 Task: Look for space in Quinte West, Canada from 11th June, 2023 to 15th June, 2023 for 2 adults in price range Rs.7000 to Rs.16000. Place can be private room with 1  bedroom having 2 beds and 1 bathroom. Property type can be house, flat, guest house, hotel. Booking option can be shelf check-in. Required host language is English.
Action: Mouse moved to (479, 97)
Screenshot: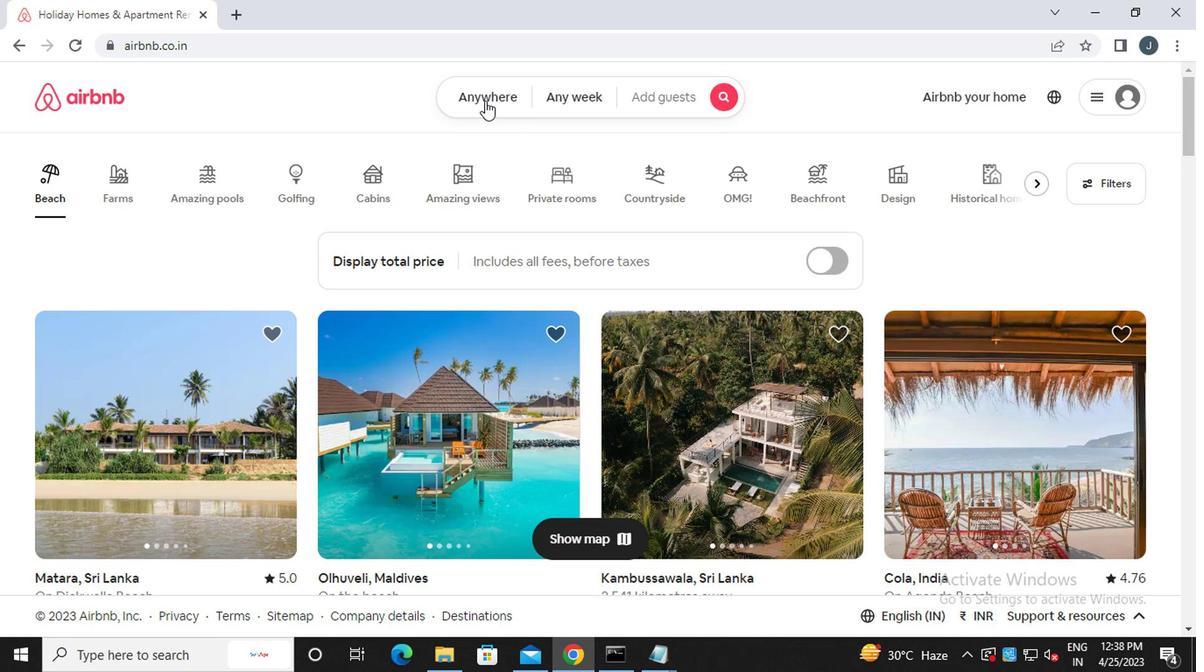 
Action: Mouse pressed left at (479, 97)
Screenshot: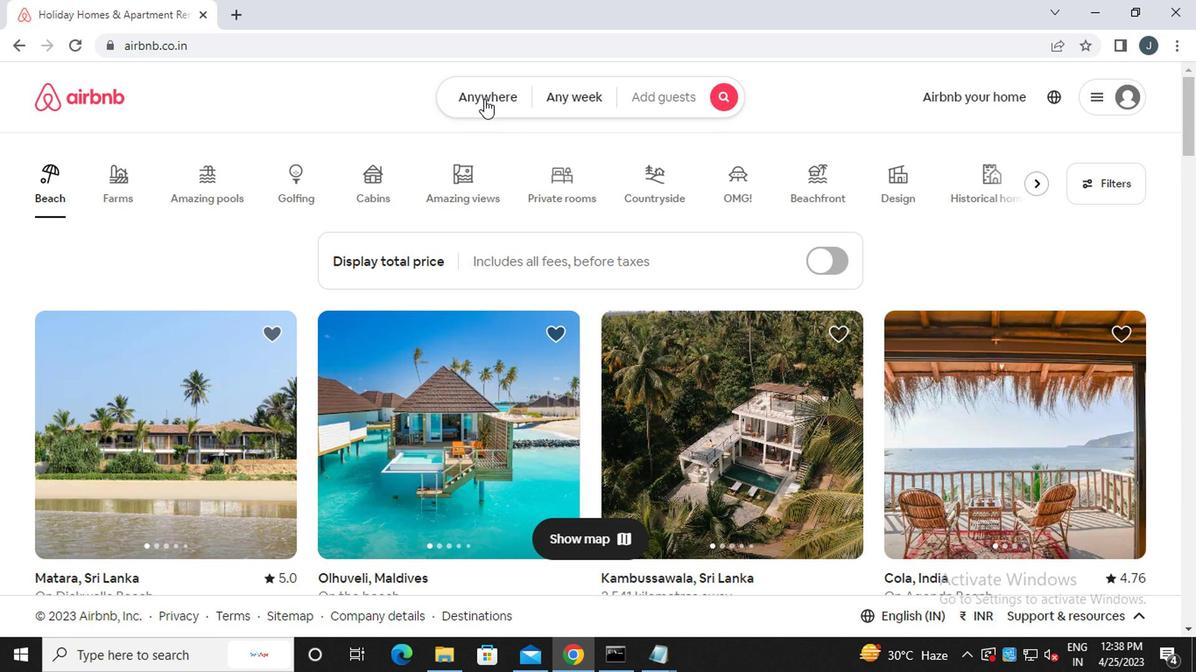
Action: Mouse moved to (308, 169)
Screenshot: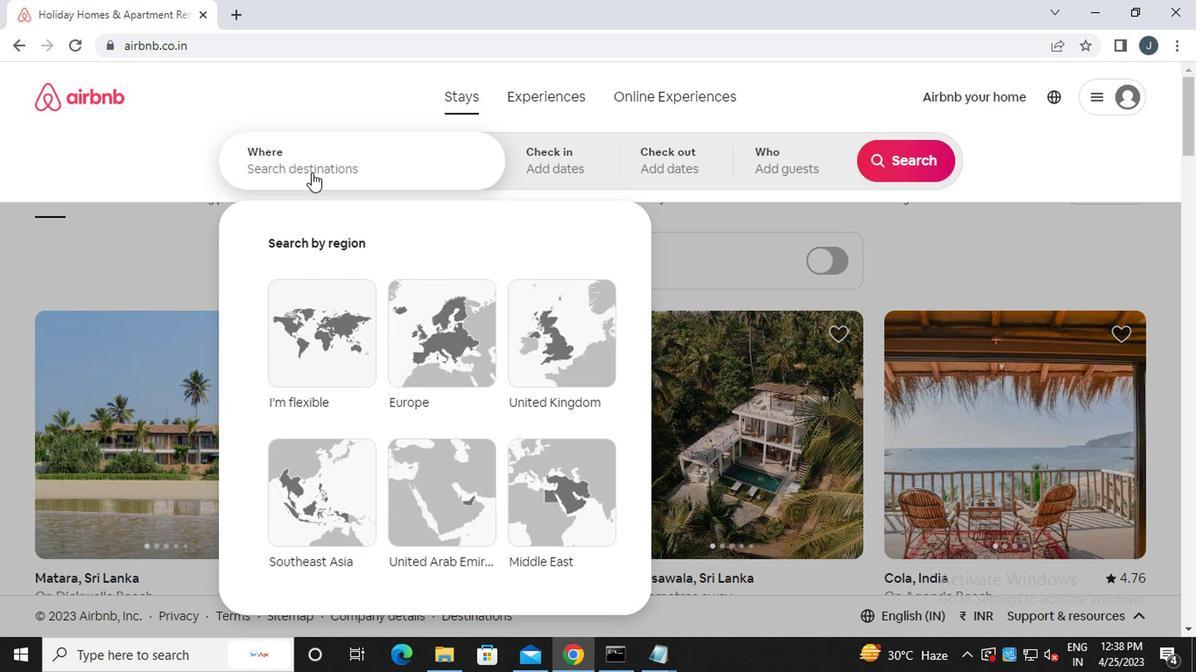 
Action: Mouse pressed left at (308, 169)
Screenshot: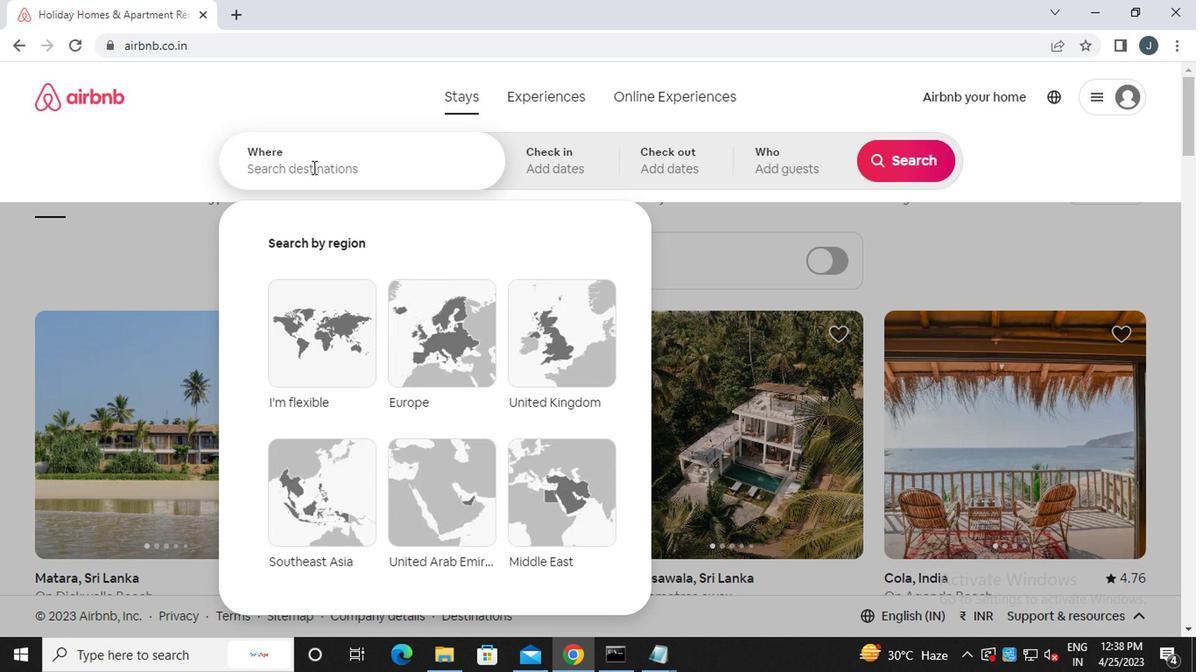
Action: Mouse moved to (308, 169)
Screenshot: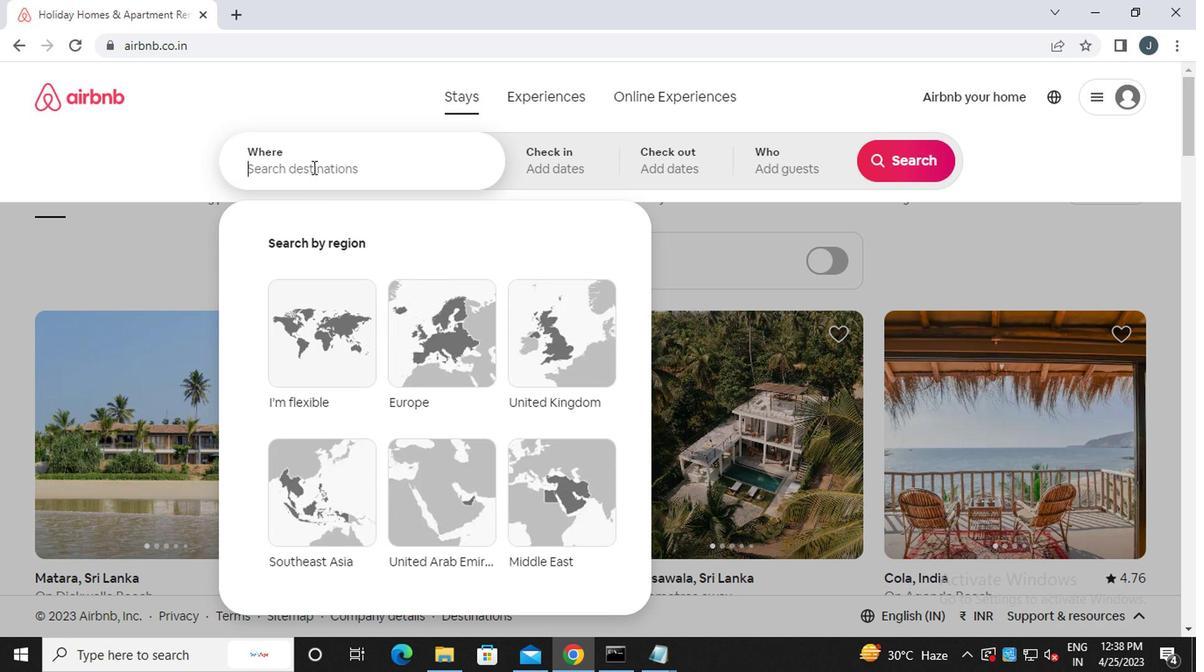 
Action: Key pressed q<Key.caps_lock>uinte<Key.space><Key.caps_lock>w<Key.caps_lock>est,<Key.caps_lock>c<Key.caps_lock>anada
Screenshot: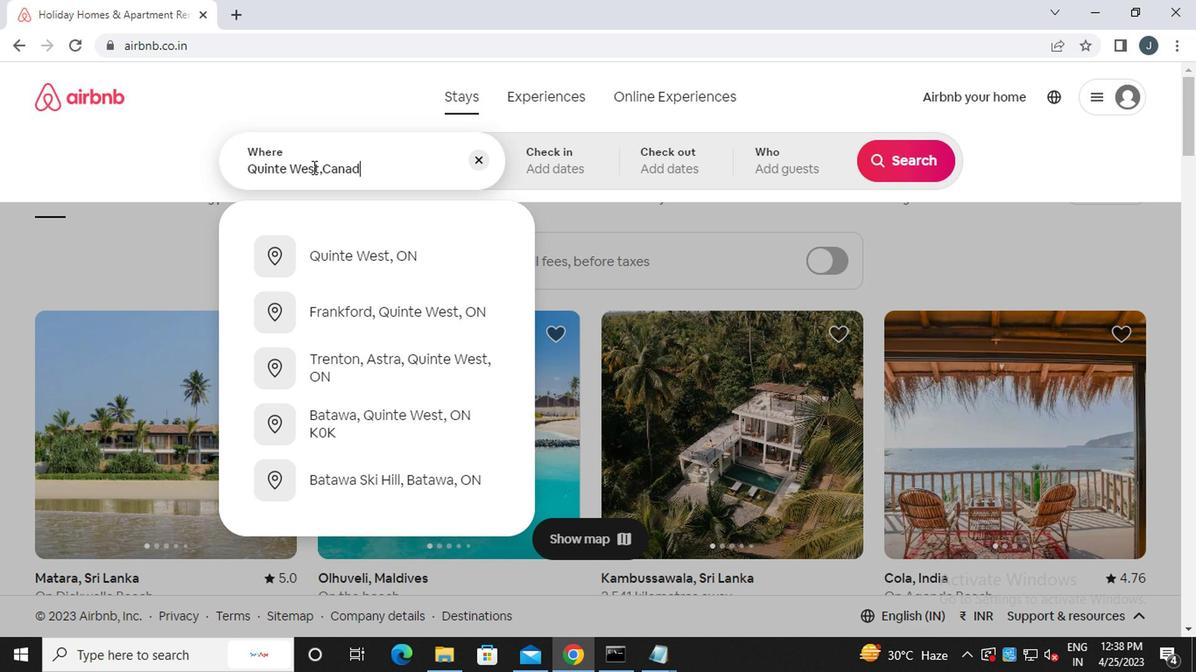 
Action: Mouse moved to (550, 158)
Screenshot: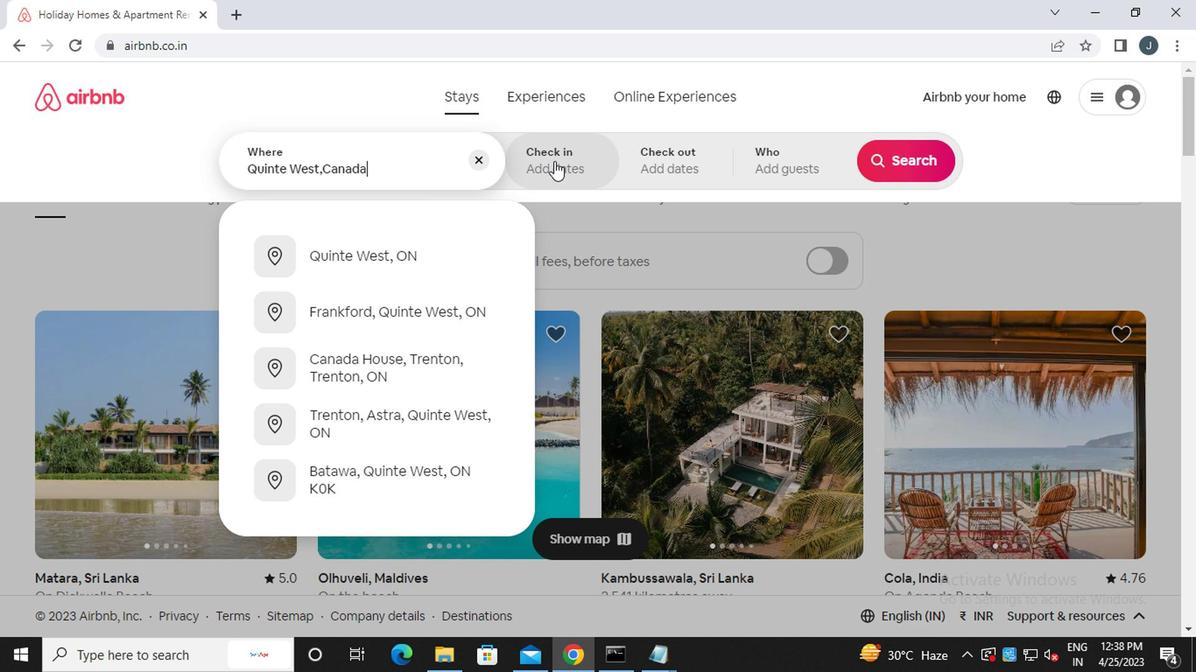
Action: Mouse pressed left at (550, 158)
Screenshot: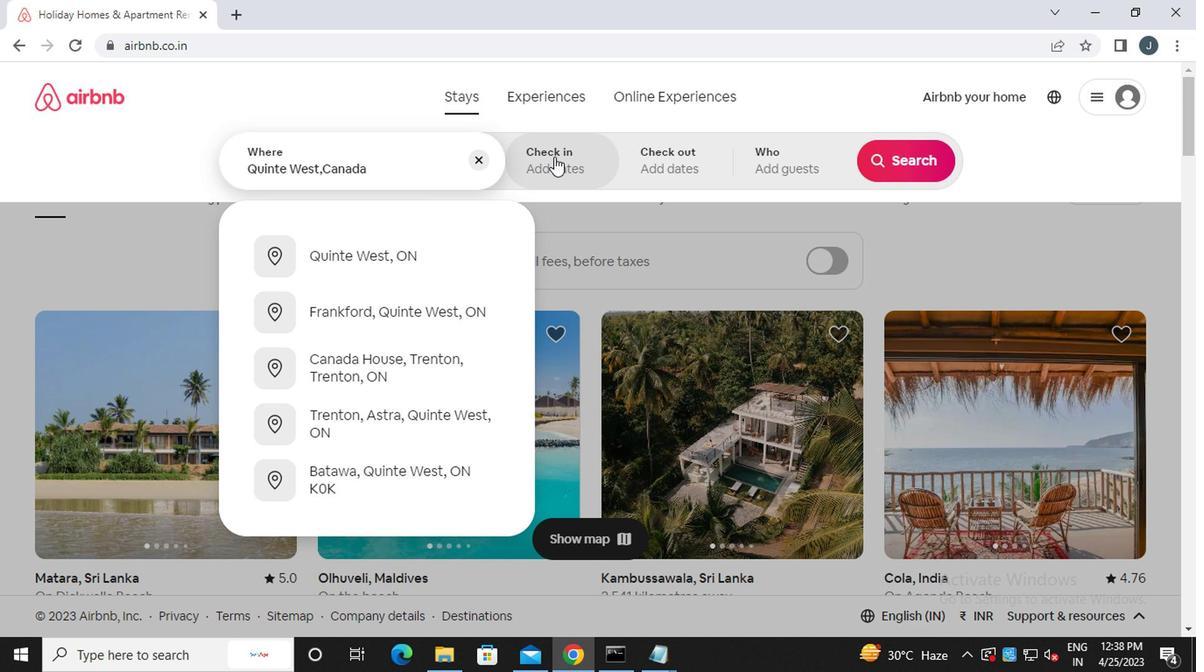 
Action: Mouse moved to (884, 305)
Screenshot: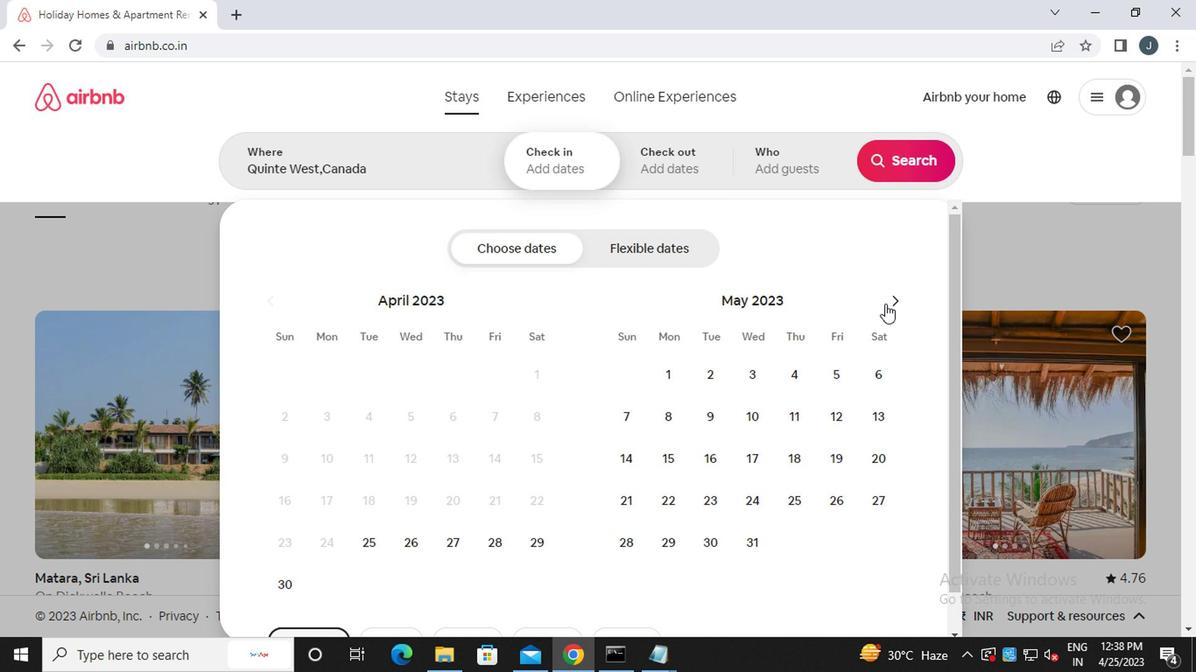 
Action: Mouse pressed left at (884, 305)
Screenshot: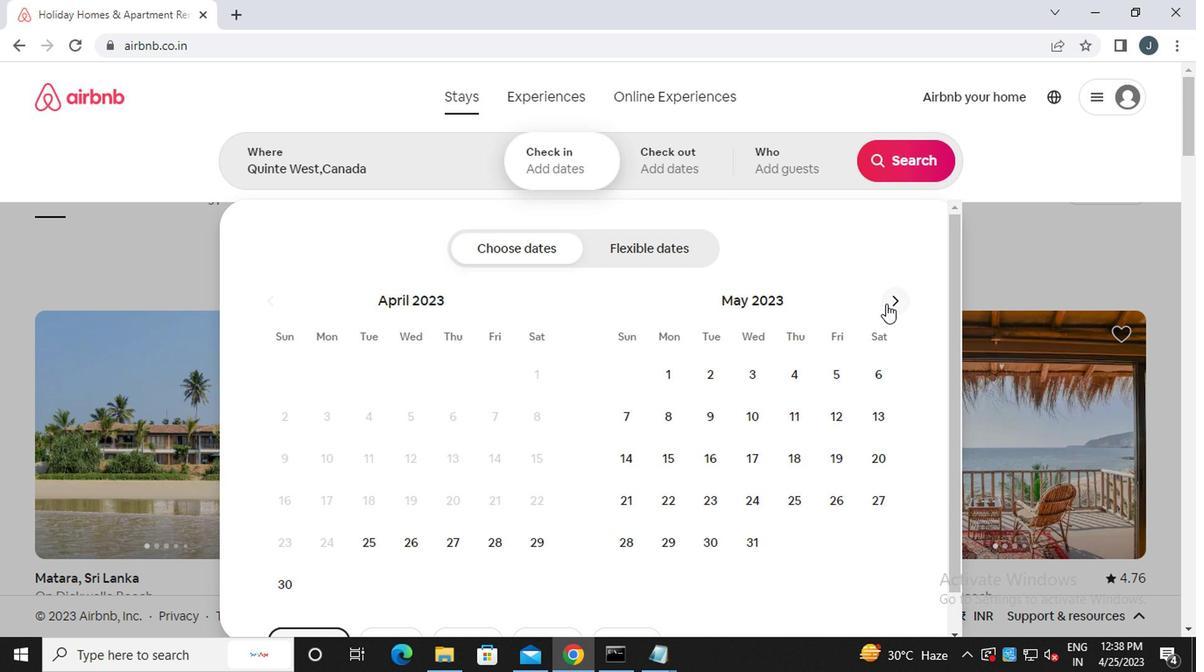 
Action: Mouse moved to (626, 456)
Screenshot: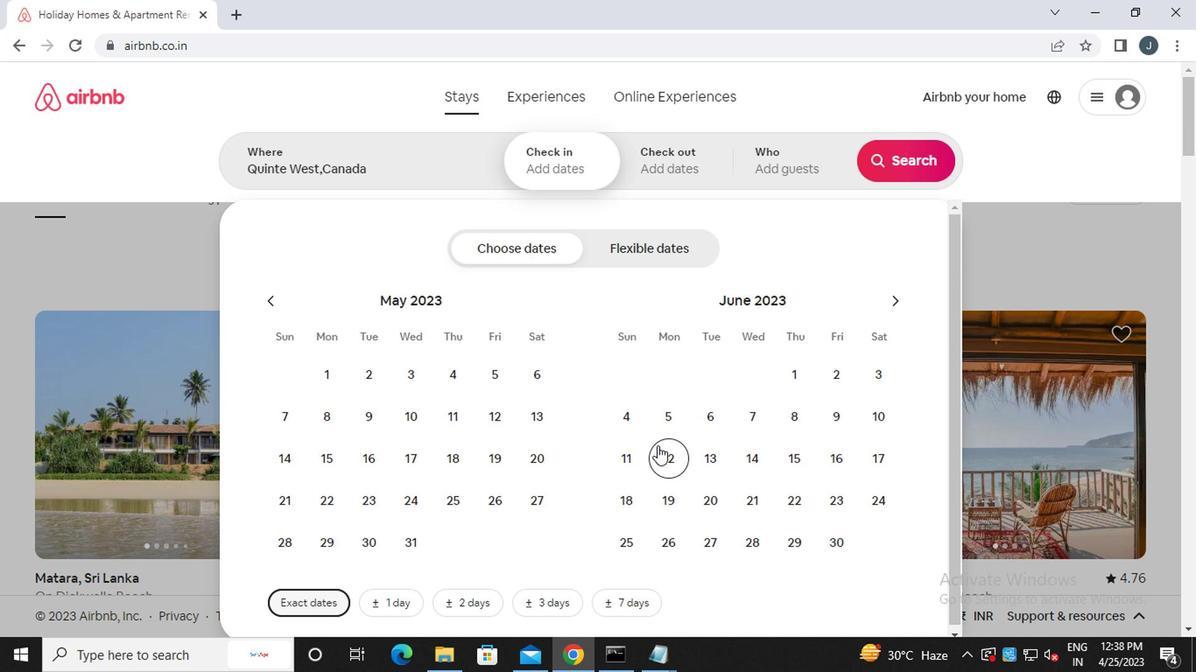
Action: Mouse pressed left at (626, 456)
Screenshot: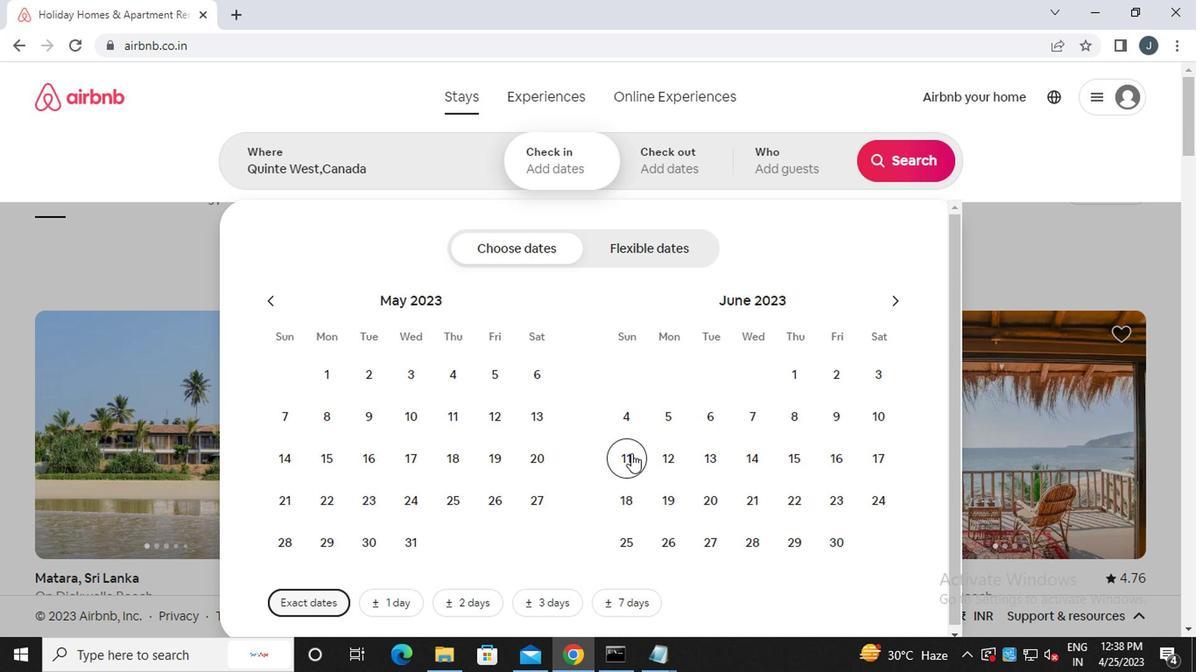 
Action: Mouse moved to (798, 456)
Screenshot: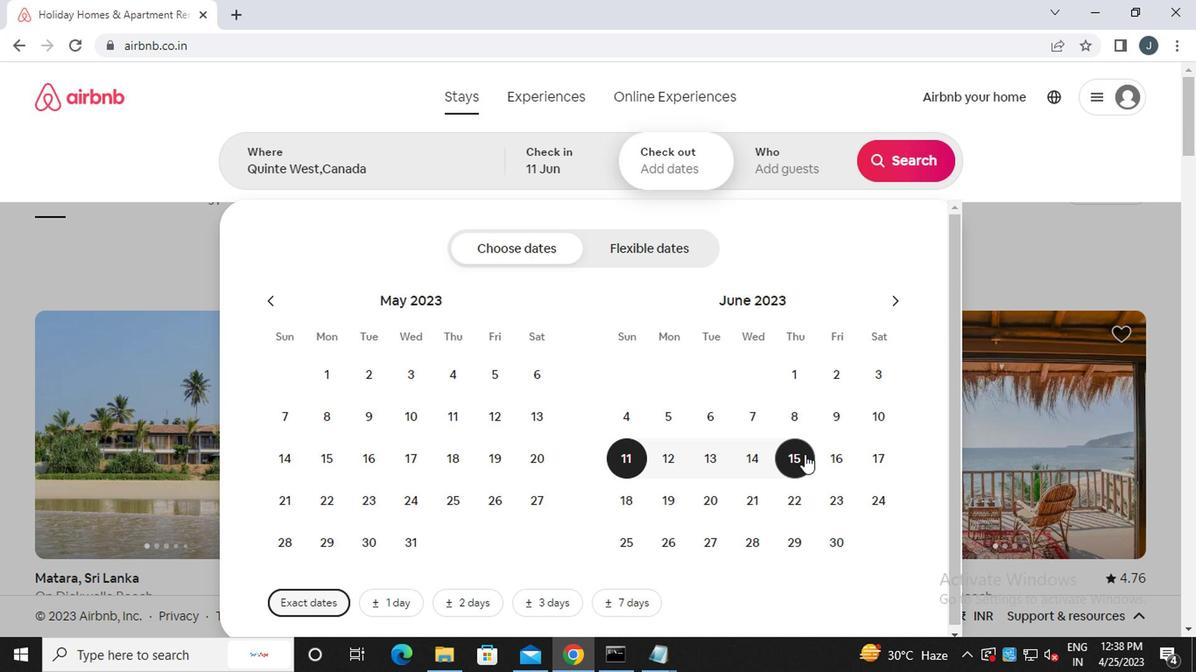 
Action: Mouse pressed left at (798, 456)
Screenshot: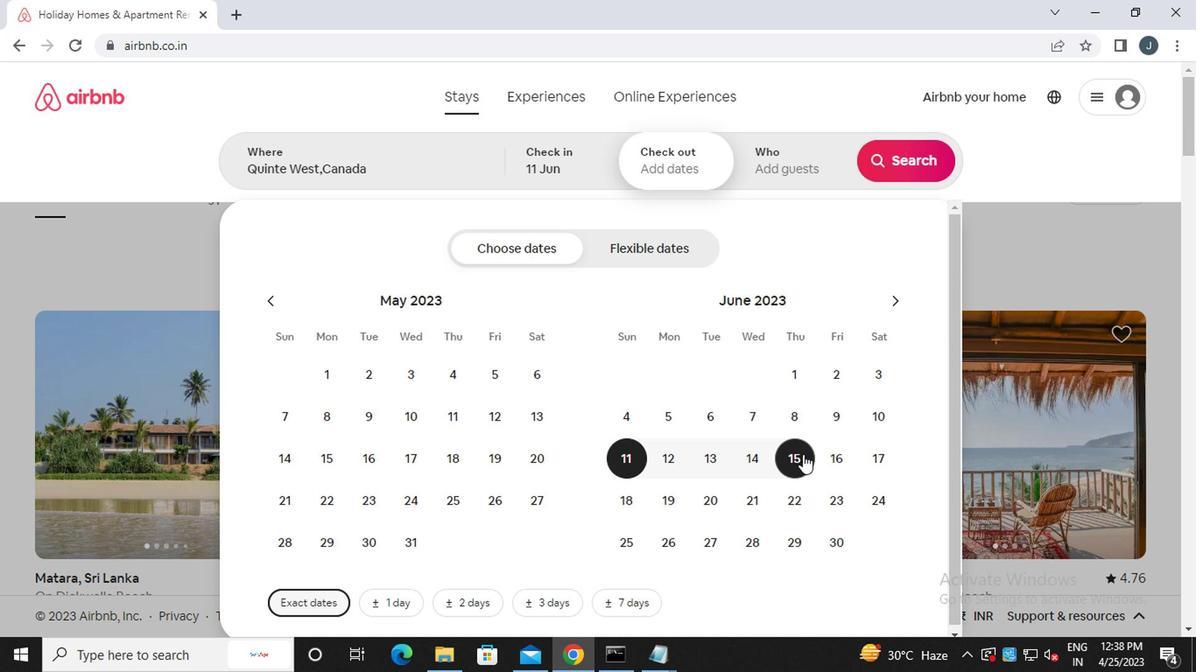 
Action: Mouse moved to (785, 171)
Screenshot: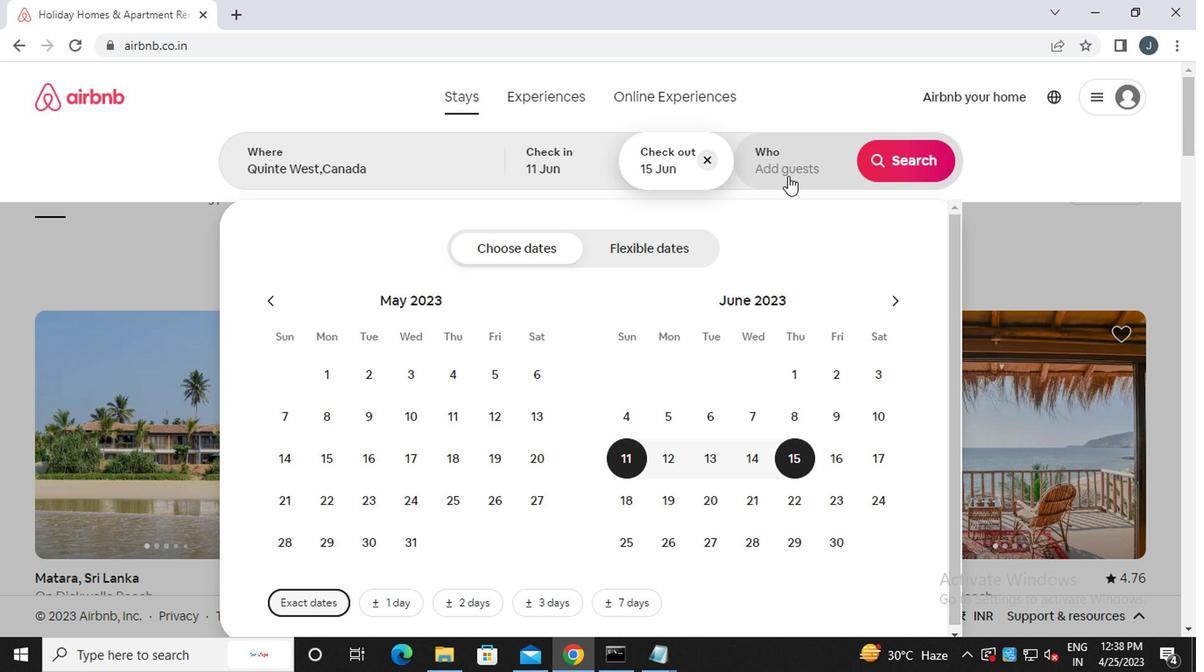 
Action: Mouse pressed left at (785, 171)
Screenshot: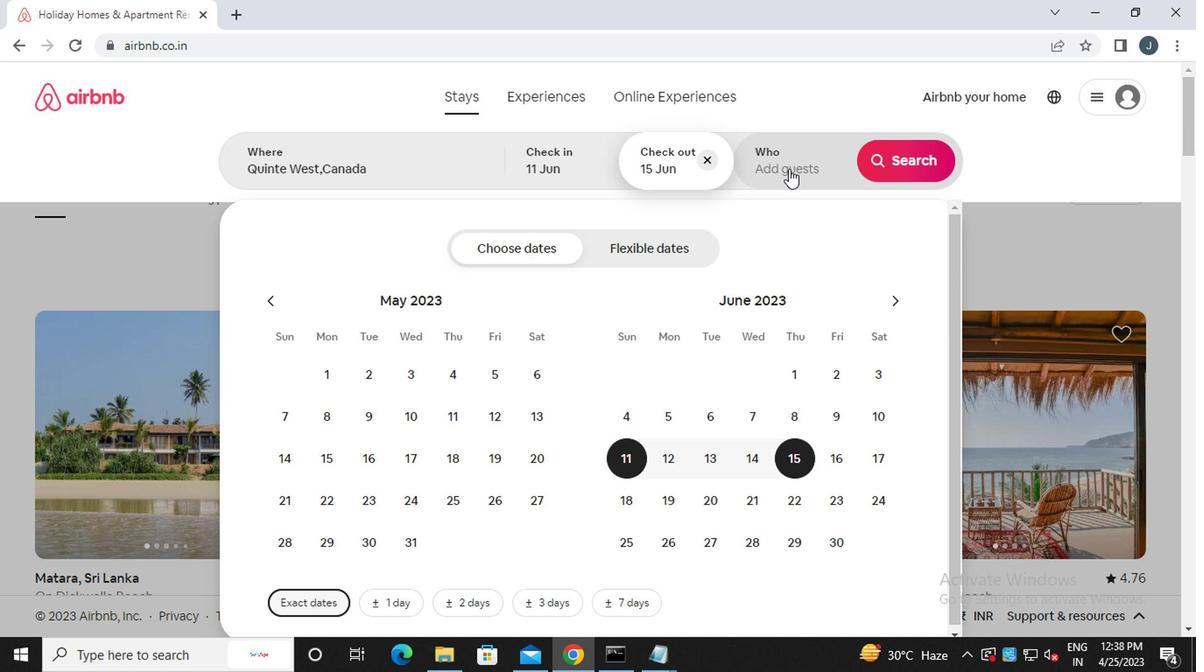 
Action: Mouse moved to (907, 260)
Screenshot: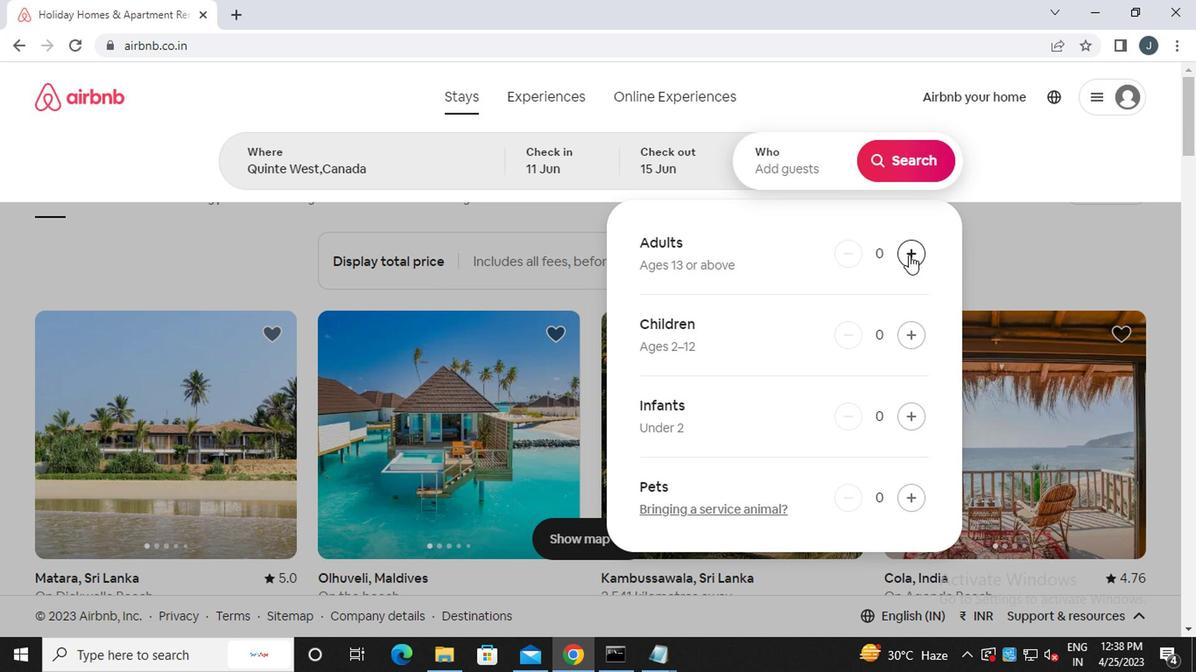 
Action: Mouse pressed left at (907, 260)
Screenshot: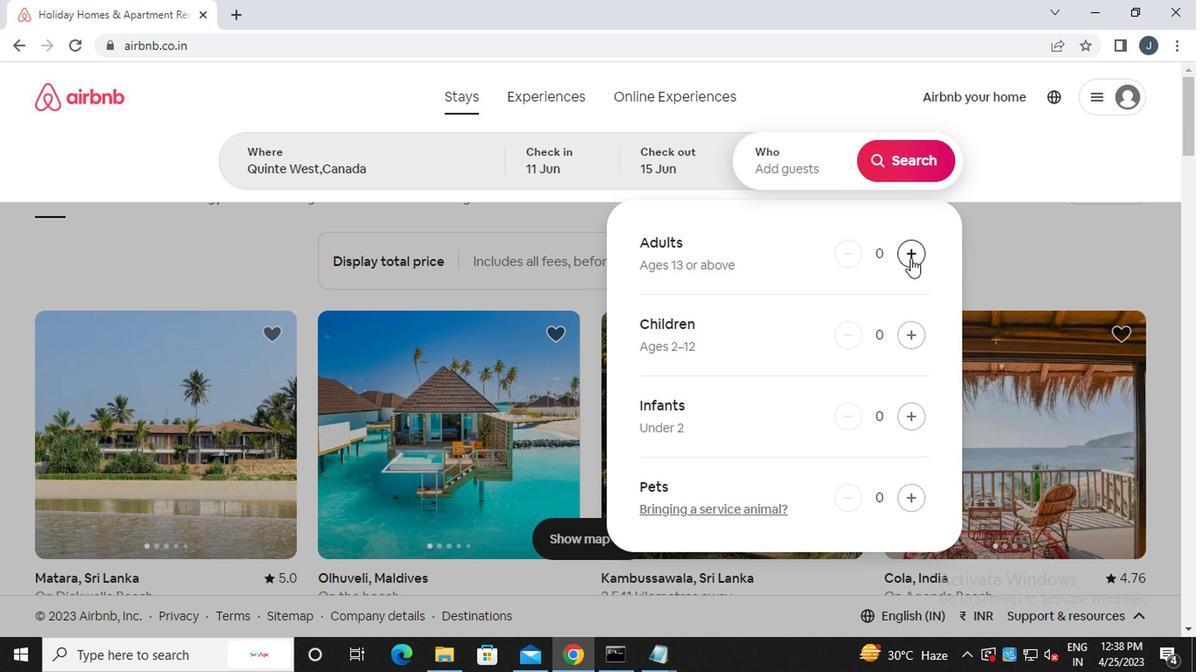 
Action: Mouse pressed left at (907, 260)
Screenshot: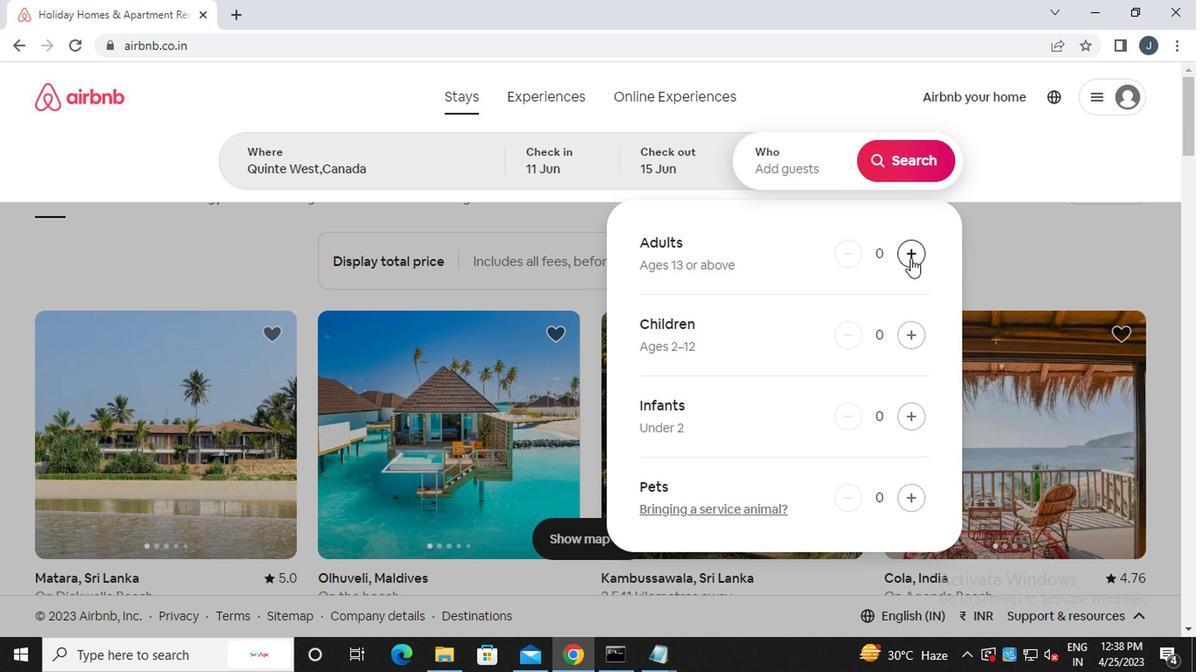 
Action: Mouse moved to (922, 158)
Screenshot: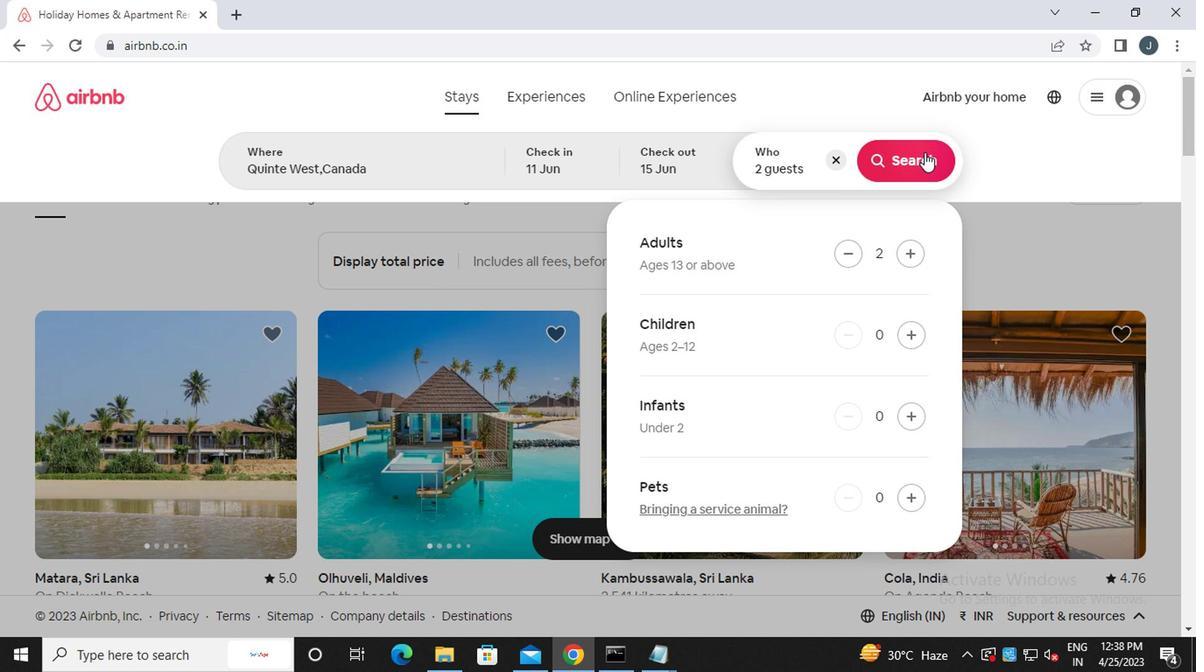 
Action: Mouse pressed left at (922, 158)
Screenshot: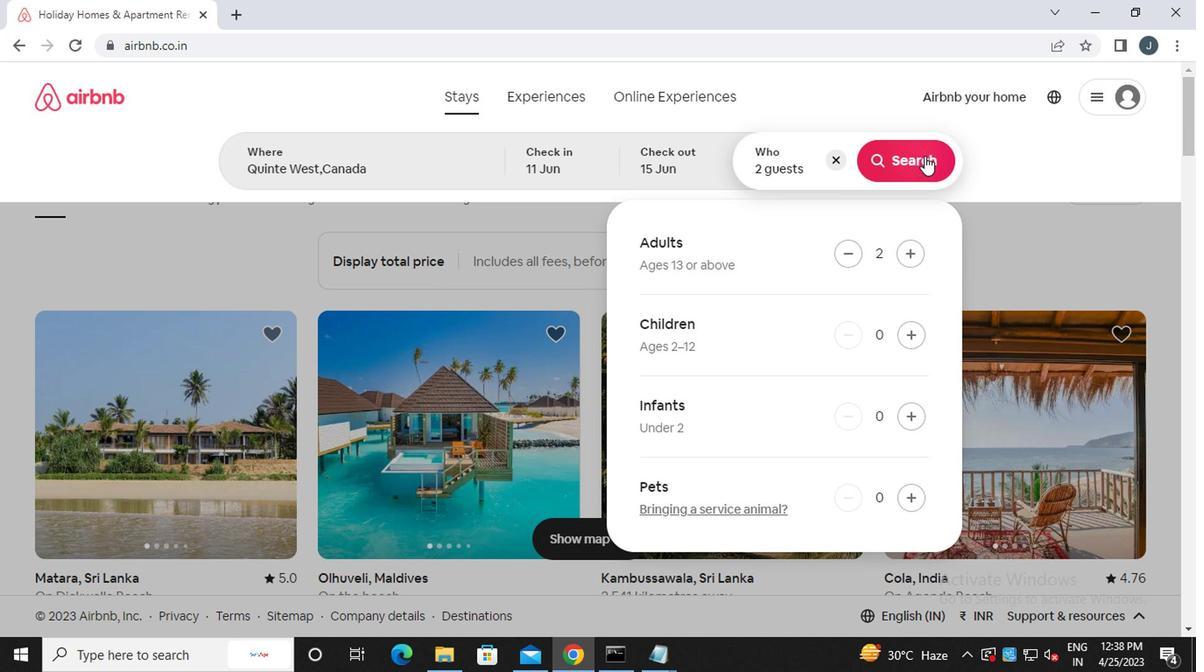 
Action: Mouse moved to (1132, 175)
Screenshot: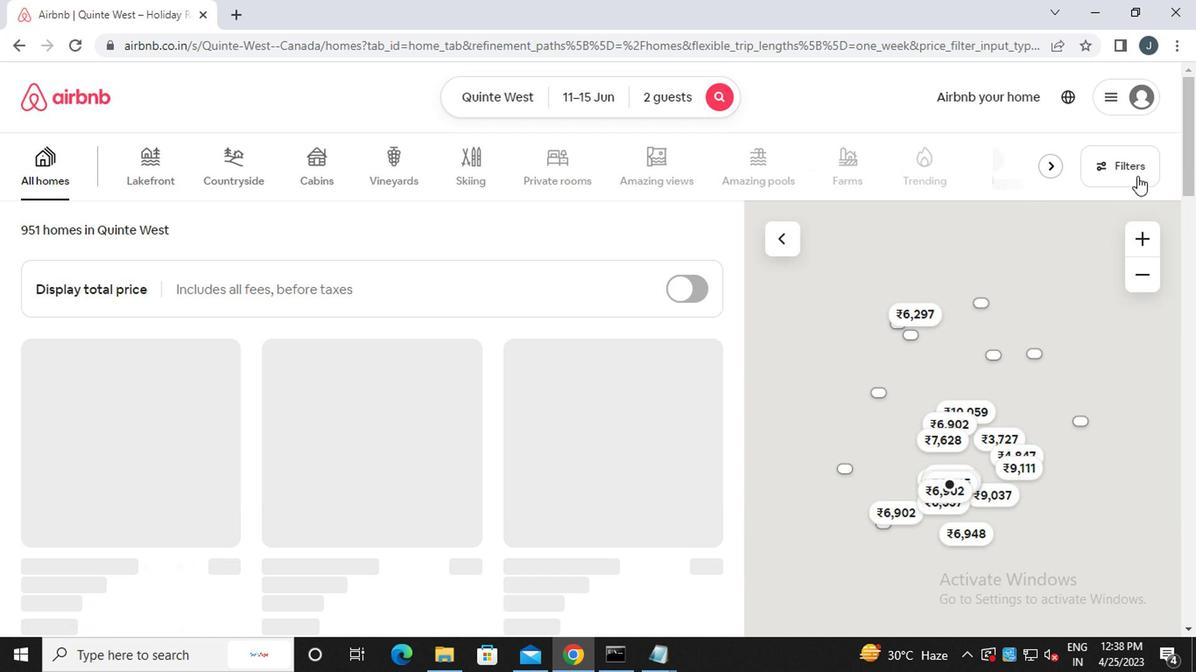 
Action: Mouse pressed left at (1132, 175)
Screenshot: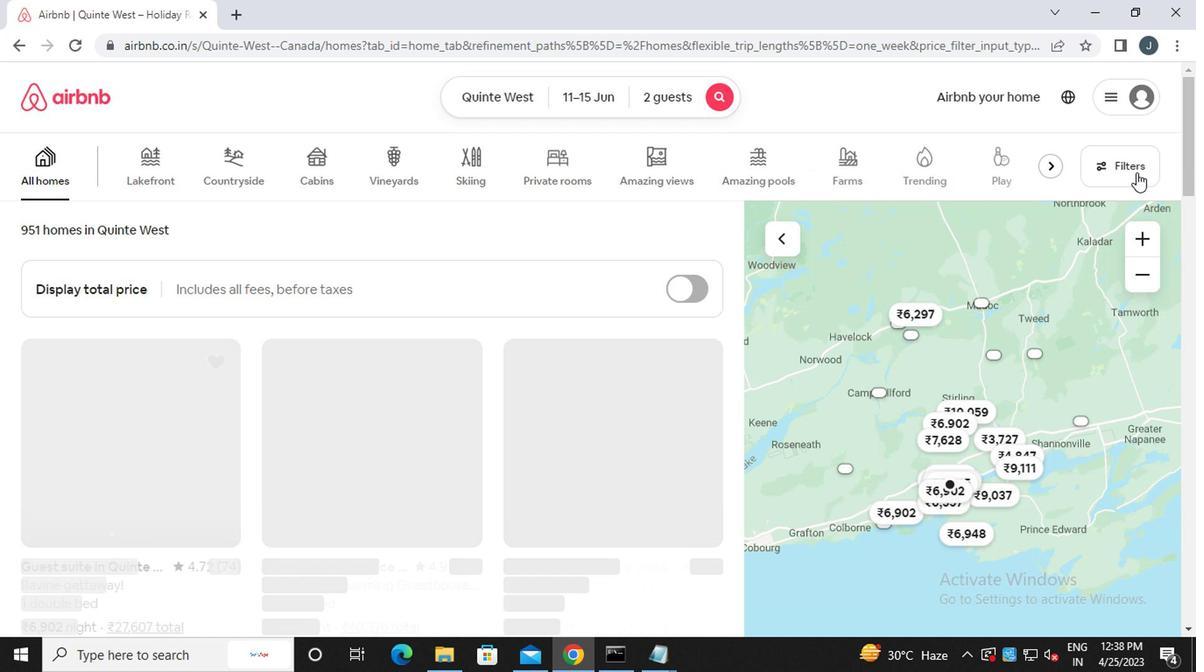 
Action: Mouse moved to (402, 381)
Screenshot: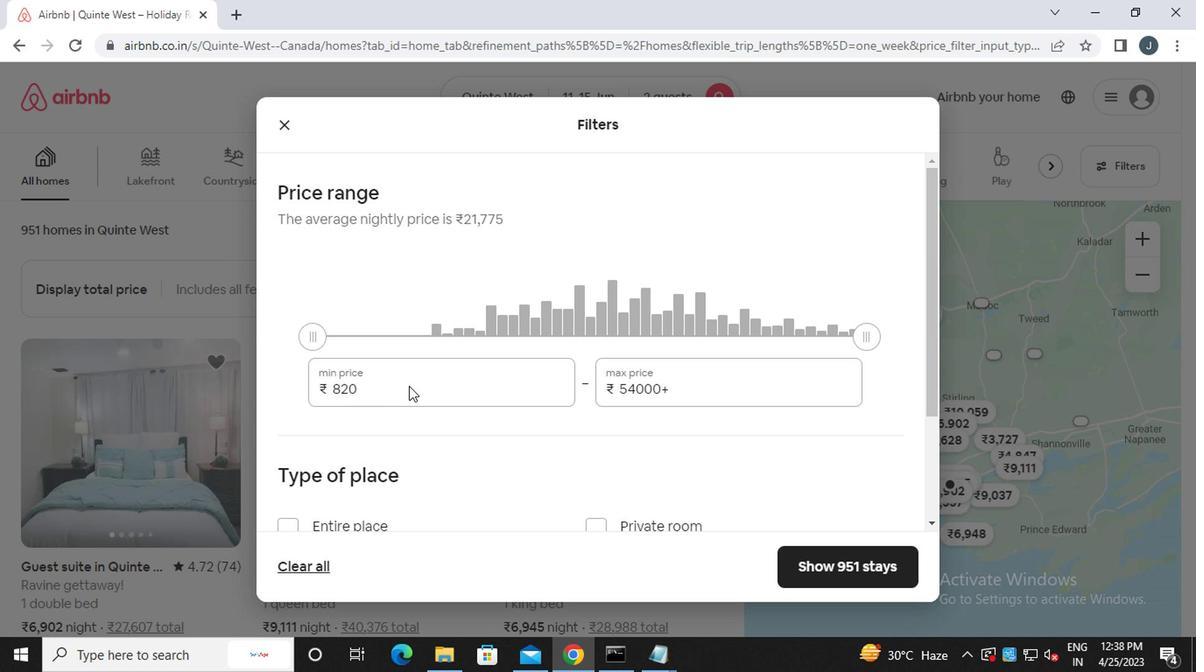 
Action: Mouse pressed left at (402, 381)
Screenshot: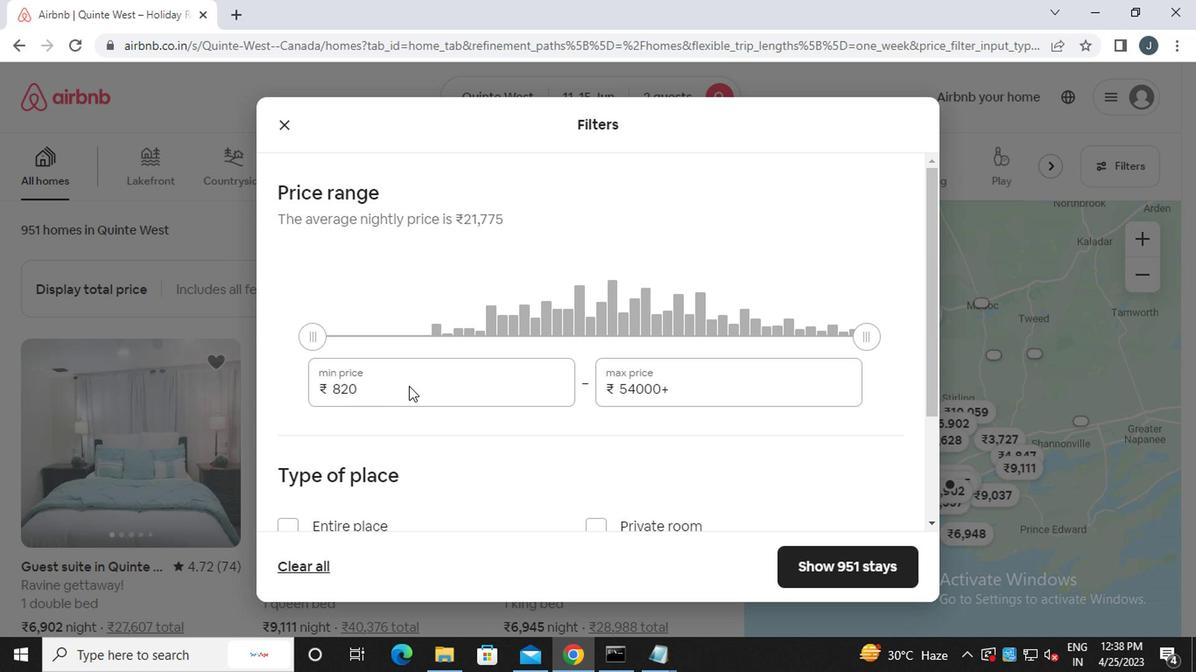 
Action: Mouse moved to (400, 381)
Screenshot: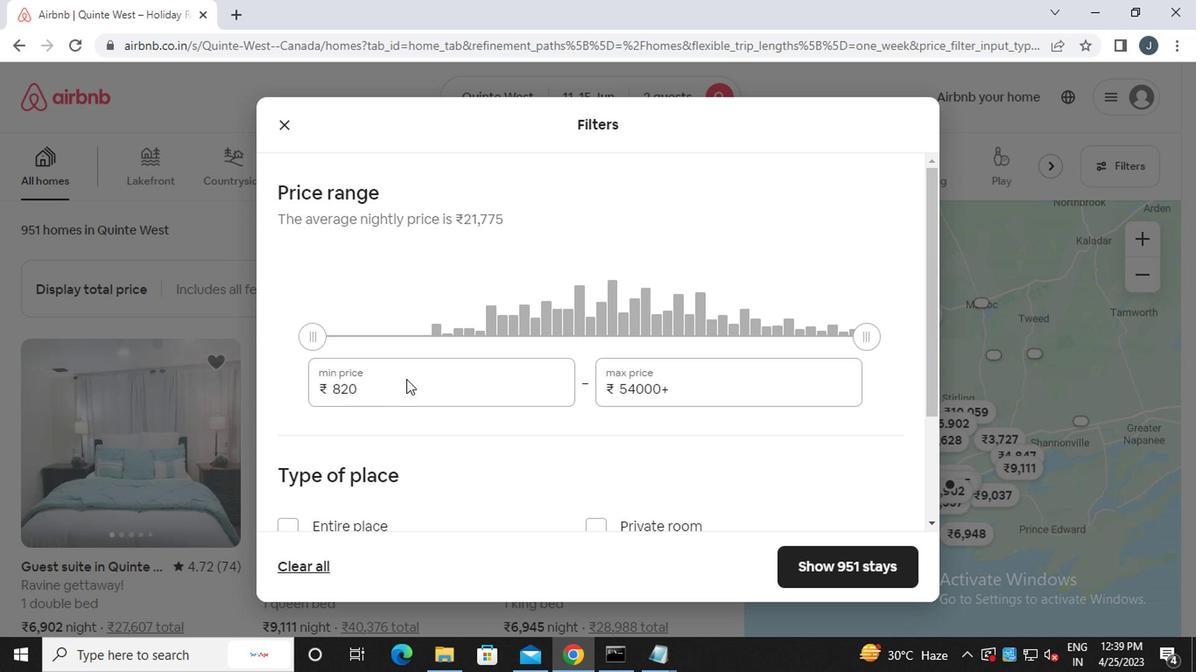 
Action: Key pressed <Key.backspace><Key.backspace><Key.backspace><<103>><<96>><<96>><<96>>
Screenshot: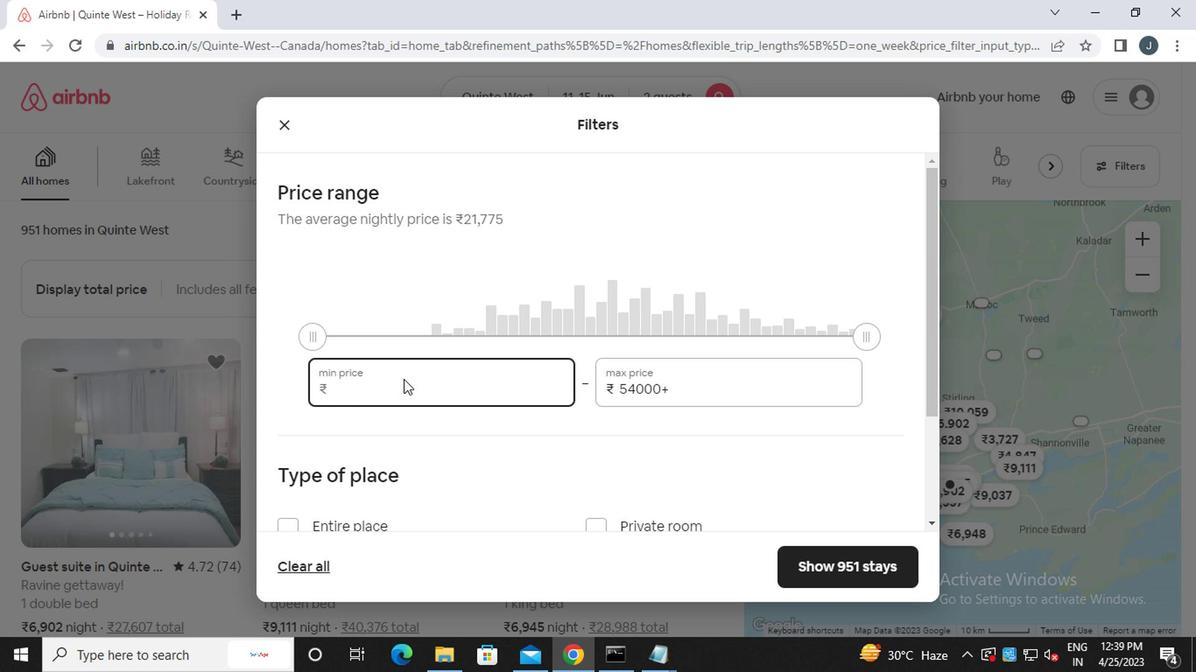 
Action: Mouse moved to (670, 392)
Screenshot: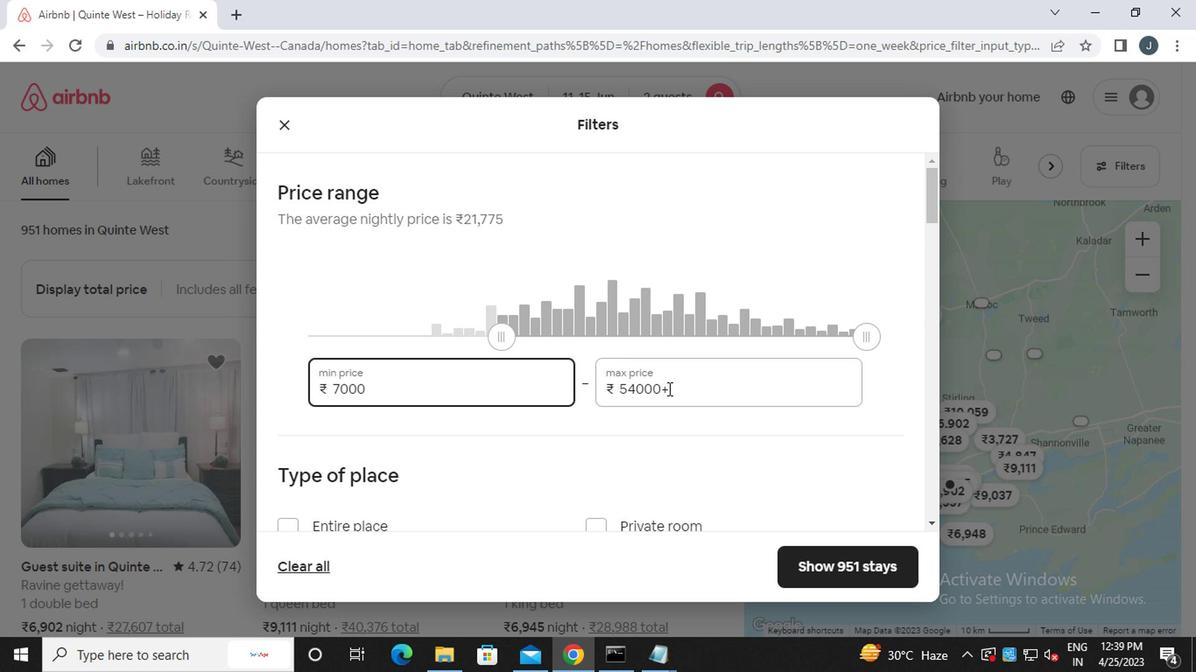 
Action: Mouse pressed left at (670, 392)
Screenshot: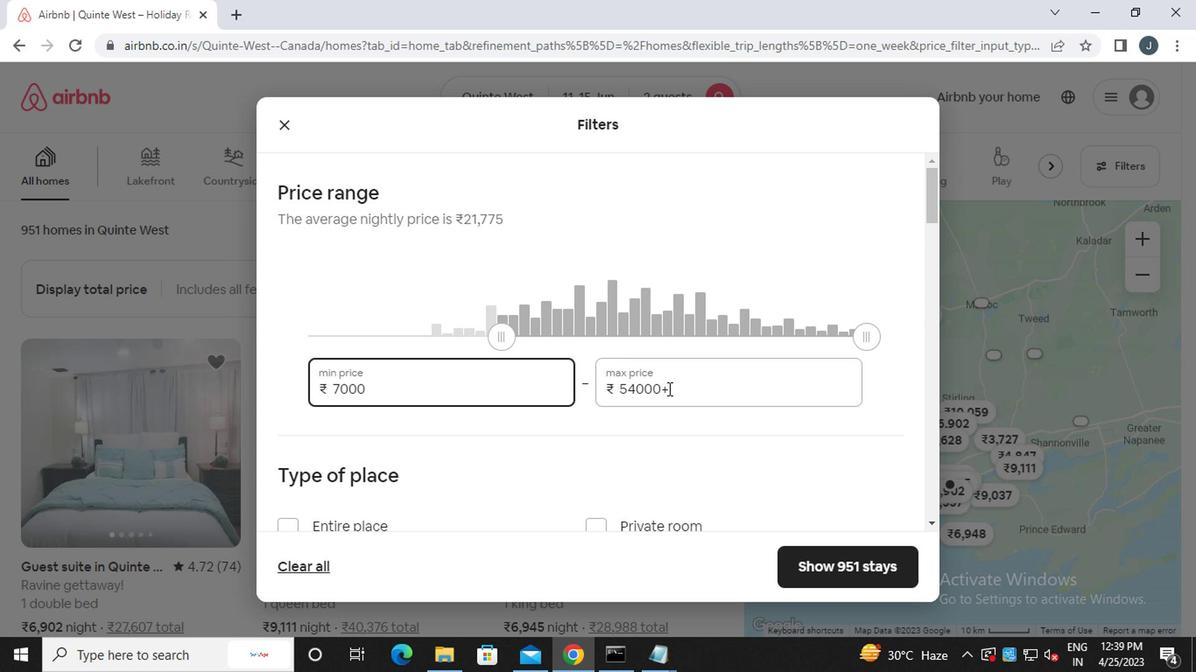 
Action: Mouse moved to (667, 393)
Screenshot: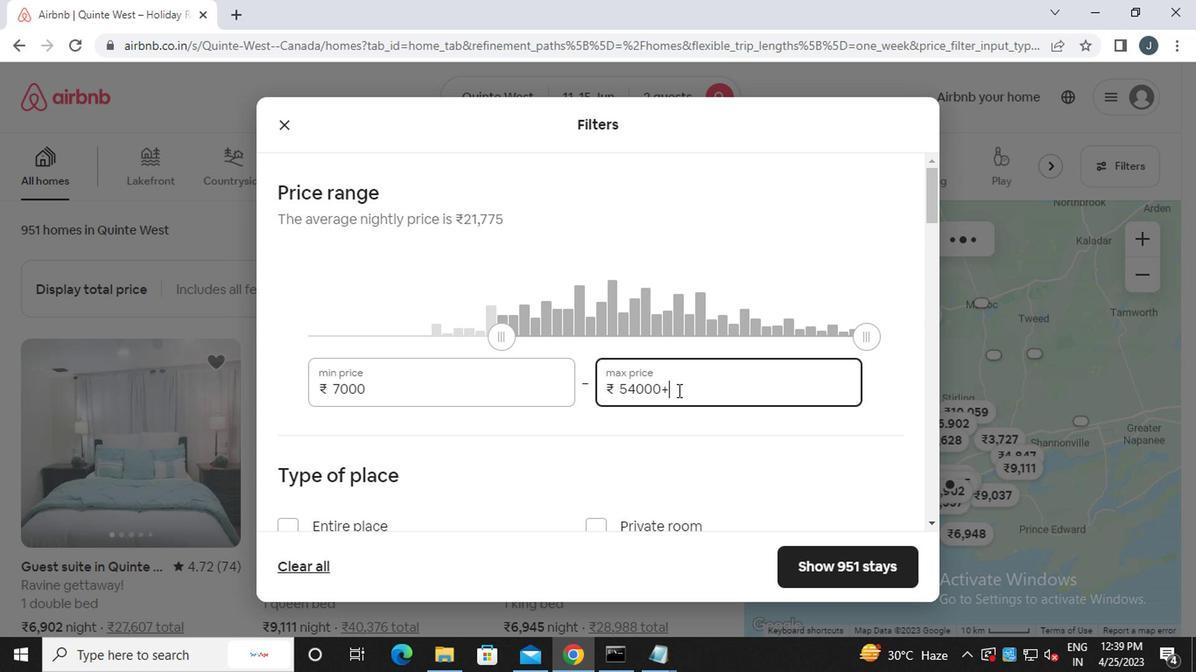 
Action: Key pressed <Key.backspace><Key.backspace><Key.backspace><Key.backspace><Key.backspace><Key.backspace><Key.backspace><Key.backspace><Key.backspace><Key.backspace><<97>><<102>><<96>><<96>><<96>>
Screenshot: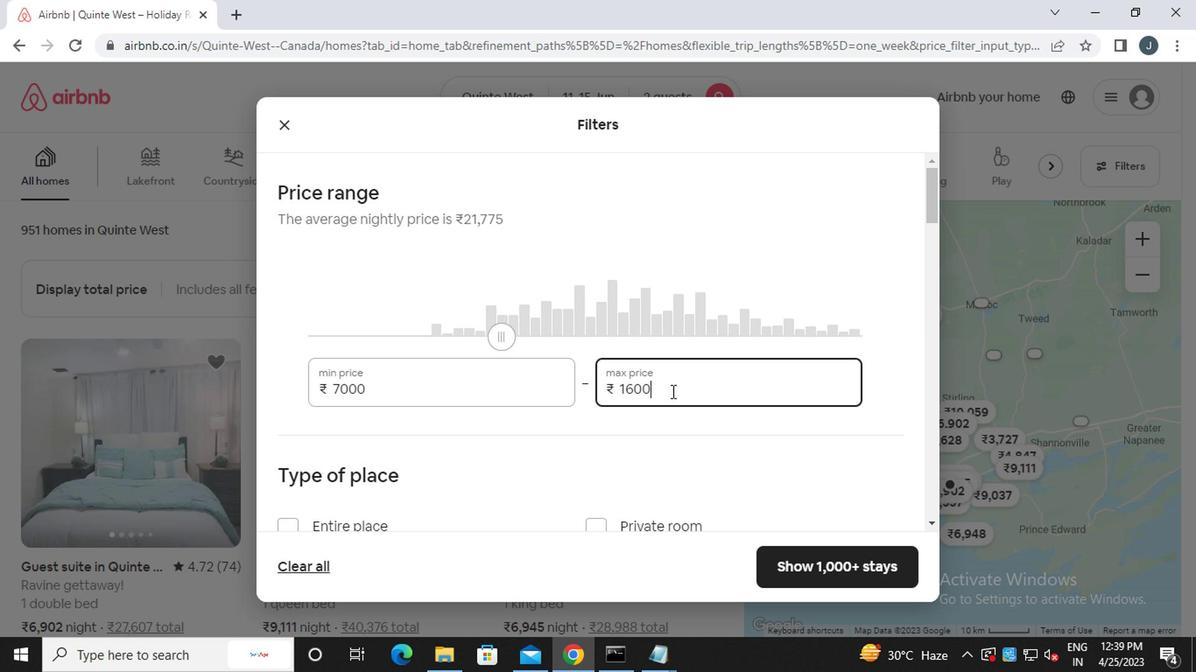 
Action: Mouse scrolled (667, 392) with delta (0, 0)
Screenshot: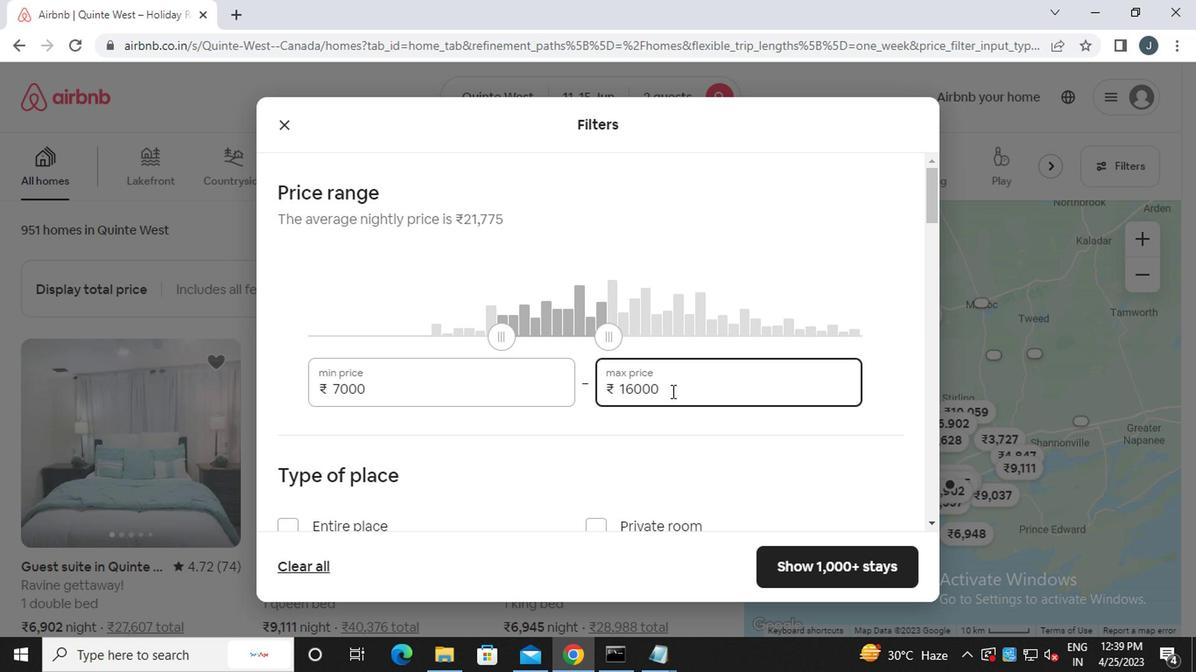 
Action: Mouse scrolled (667, 392) with delta (0, 0)
Screenshot: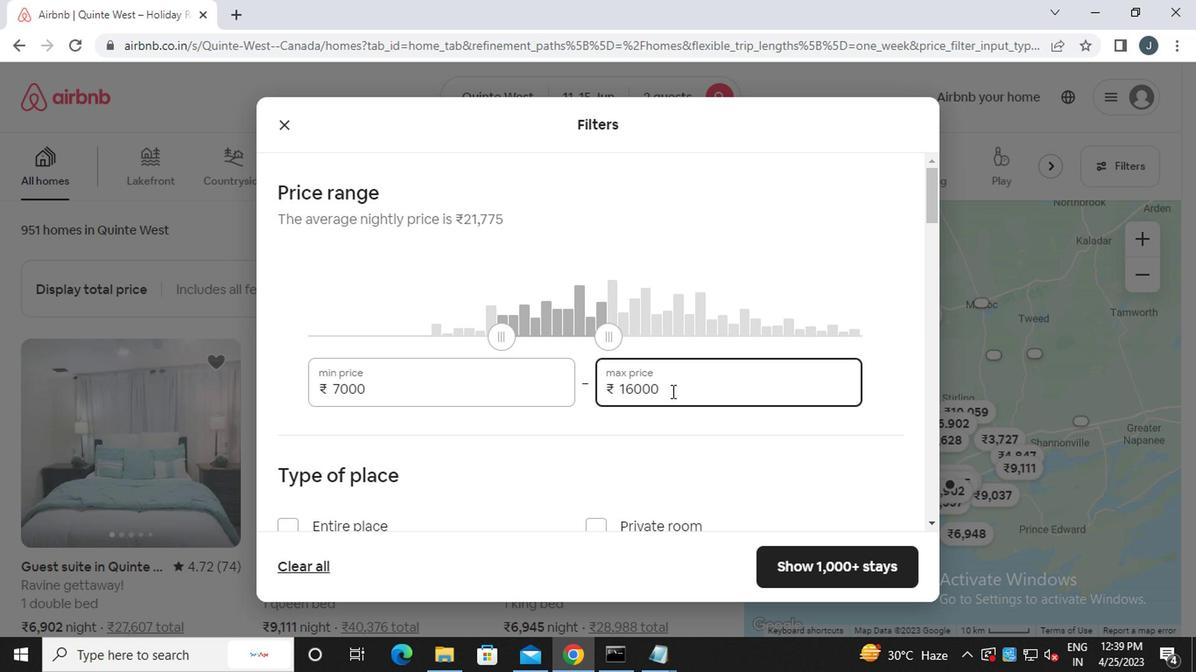 
Action: Mouse scrolled (667, 392) with delta (0, 0)
Screenshot: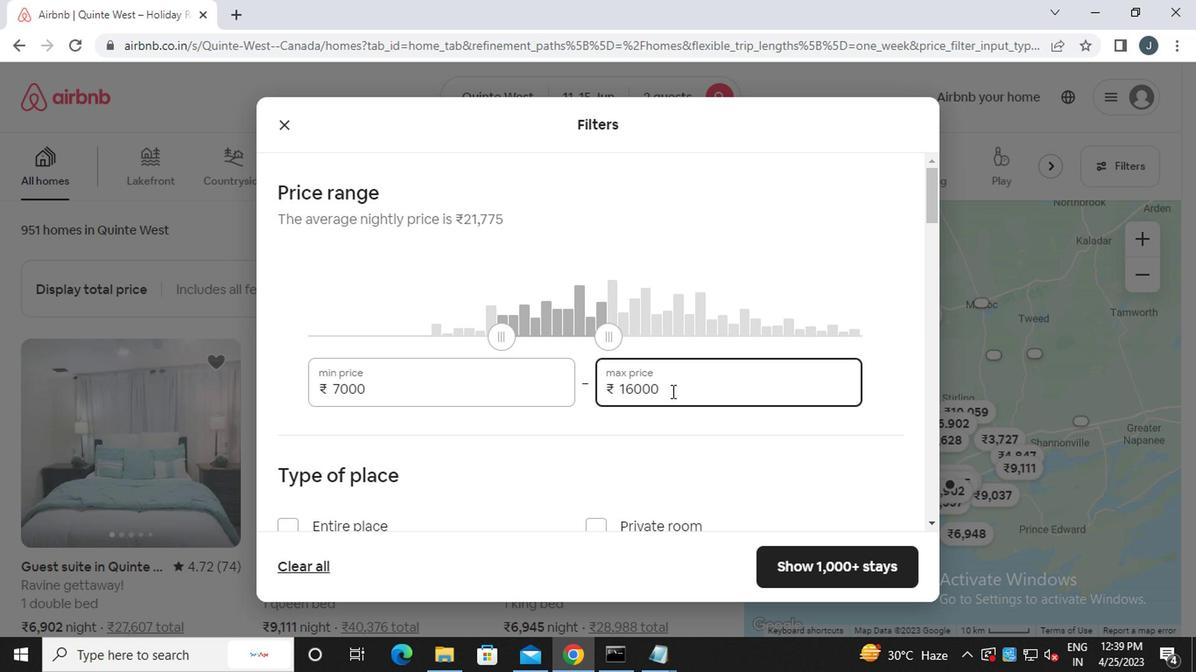 
Action: Mouse scrolled (667, 392) with delta (0, 0)
Screenshot: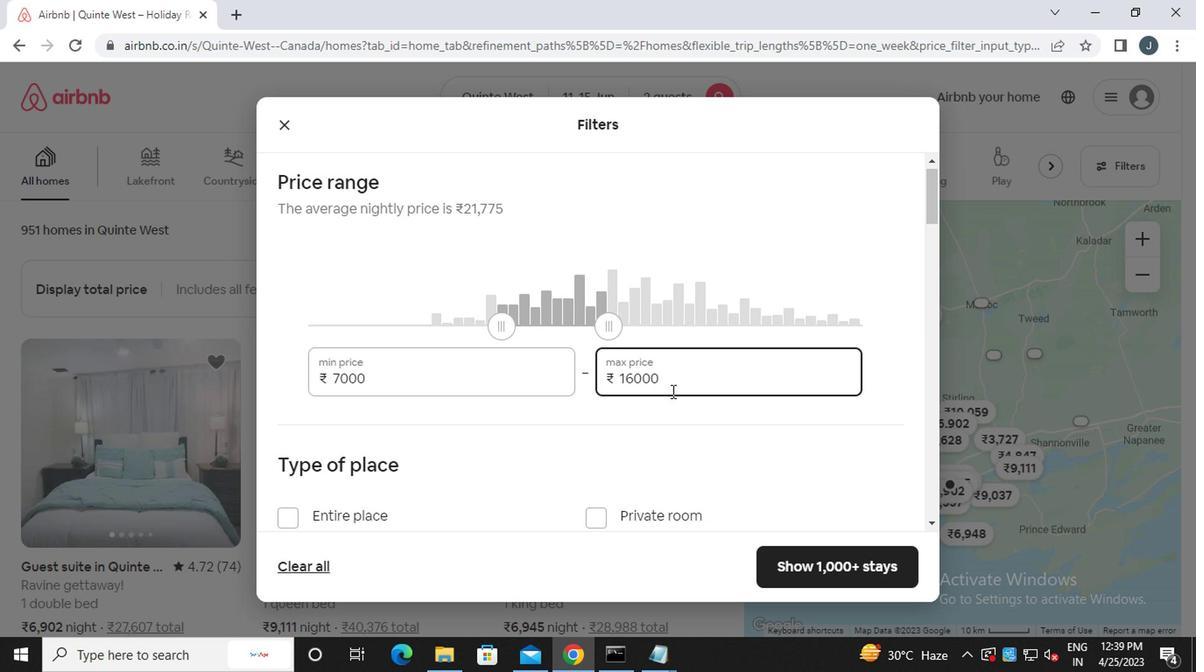 
Action: Mouse moved to (593, 180)
Screenshot: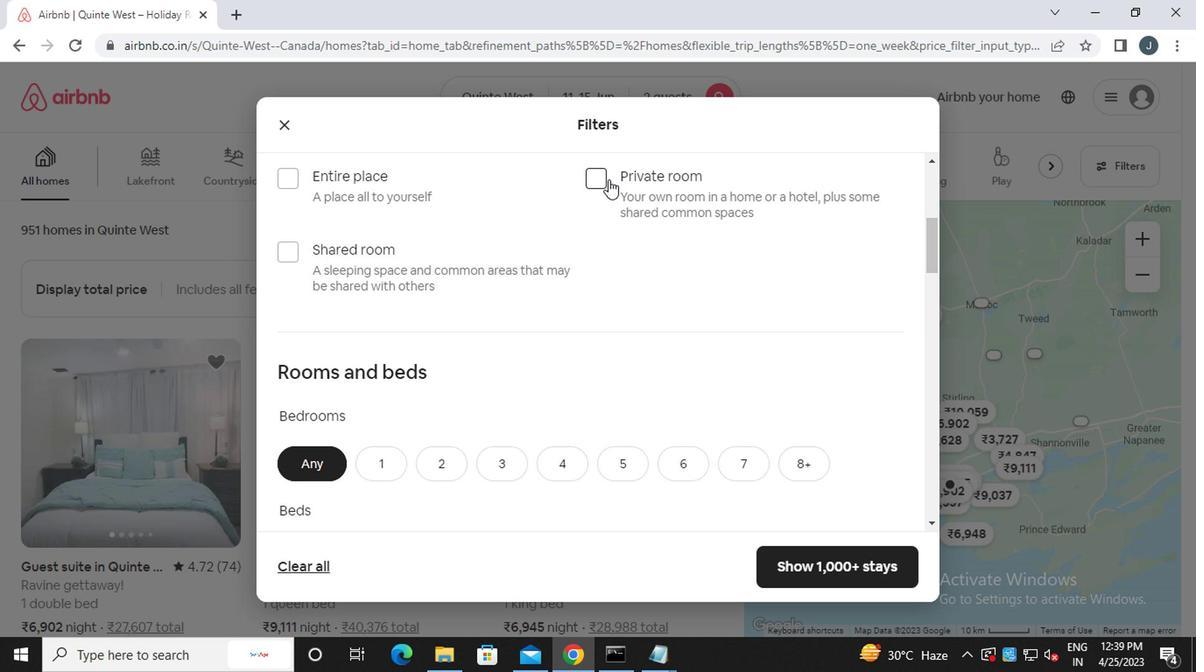 
Action: Mouse pressed left at (593, 180)
Screenshot: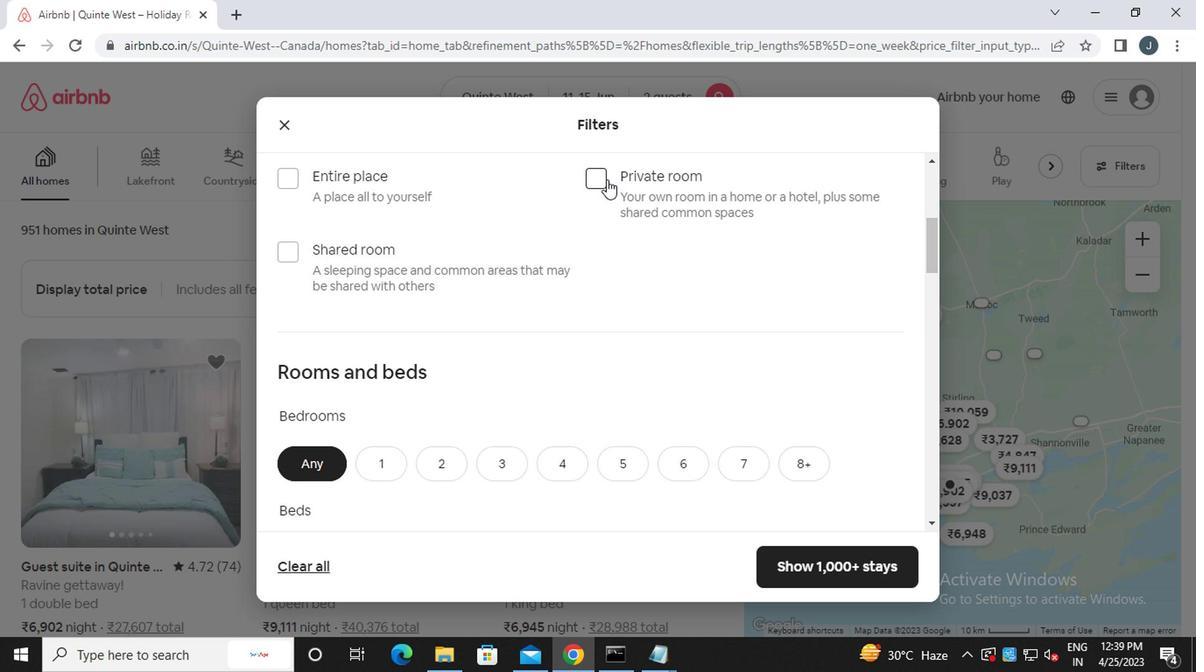 
Action: Mouse moved to (591, 258)
Screenshot: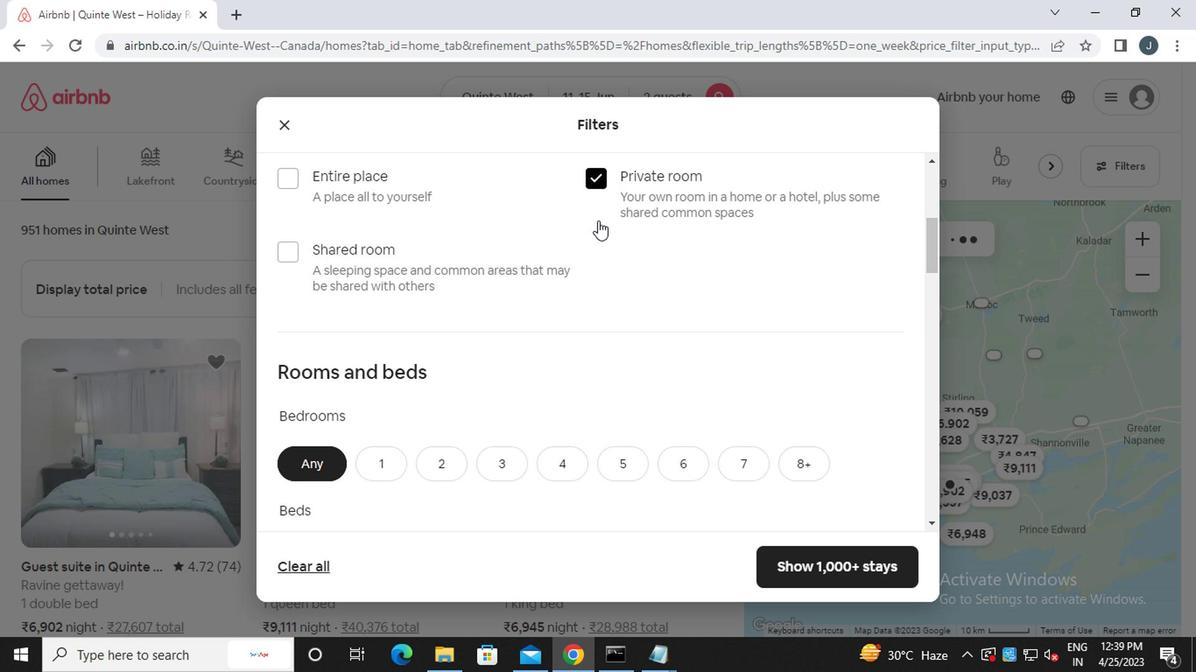 
Action: Mouse scrolled (591, 257) with delta (0, 0)
Screenshot: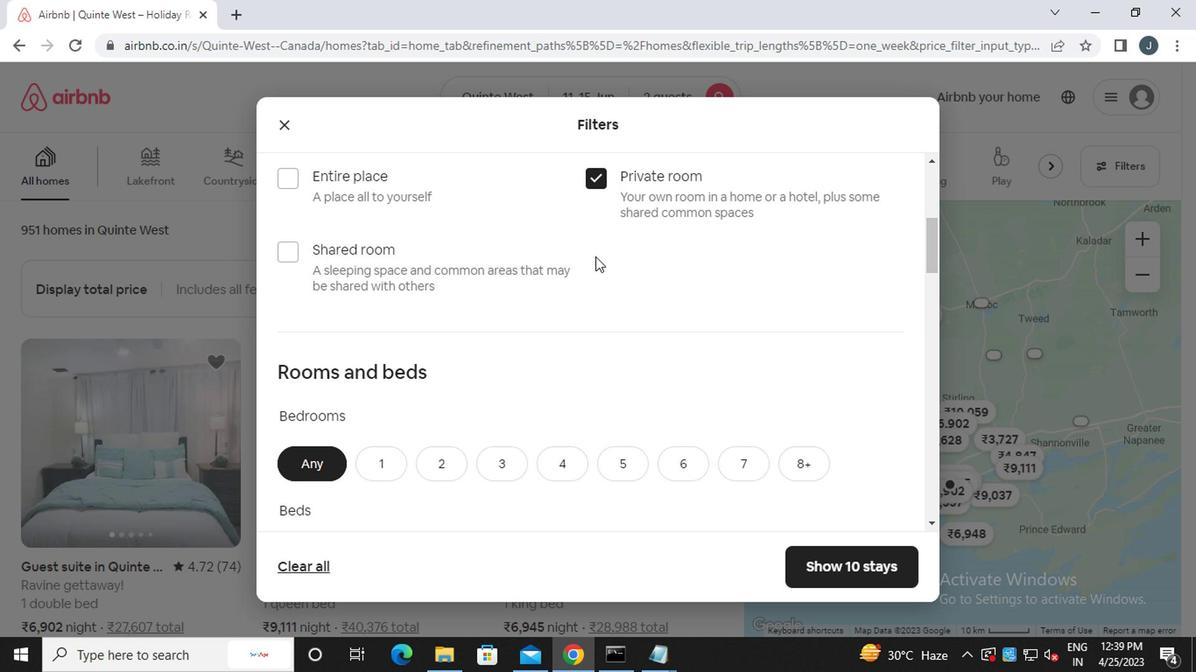 
Action: Mouse scrolled (591, 257) with delta (0, 0)
Screenshot: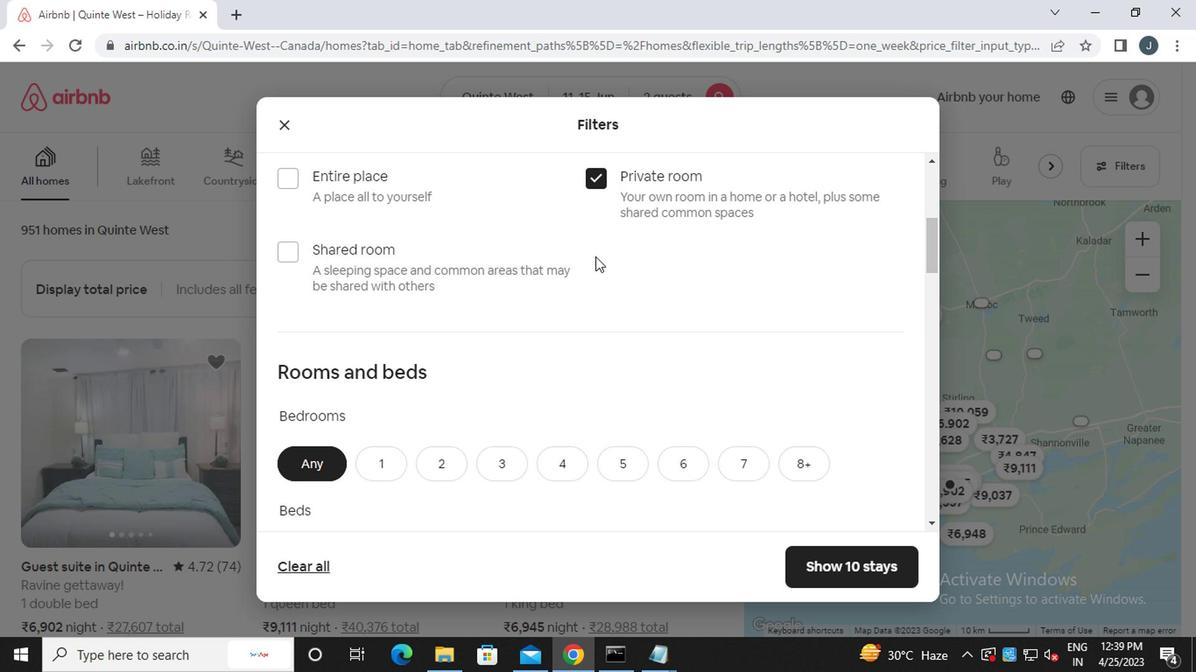 
Action: Mouse scrolled (591, 257) with delta (0, 0)
Screenshot: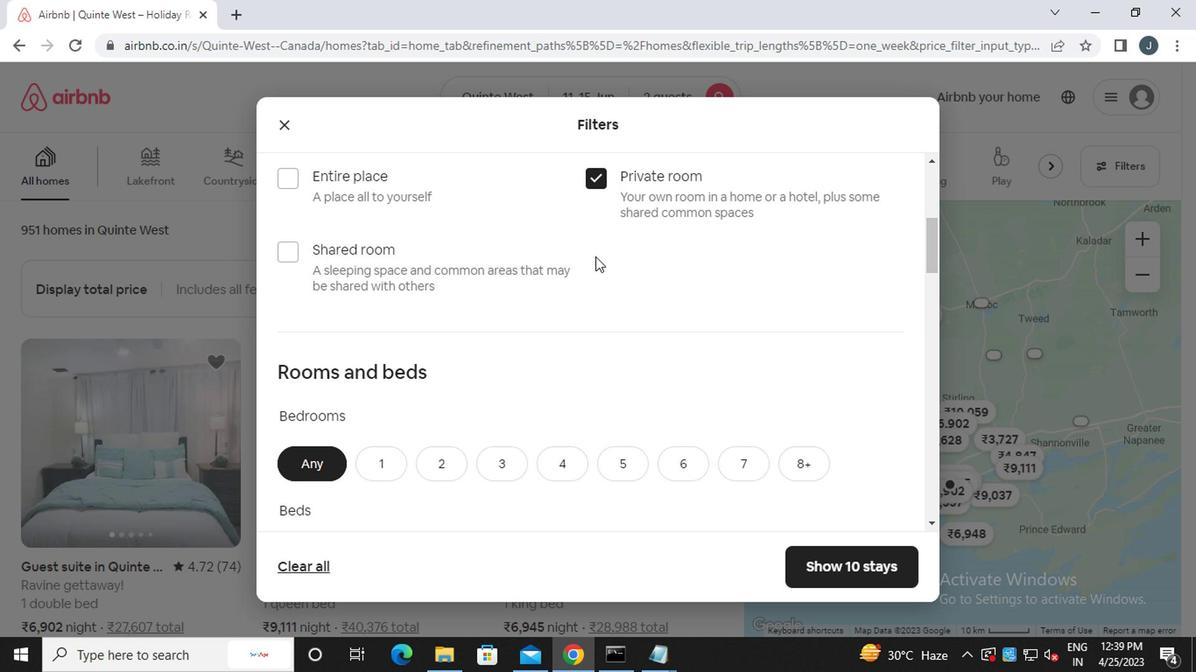 
Action: Mouse moved to (390, 199)
Screenshot: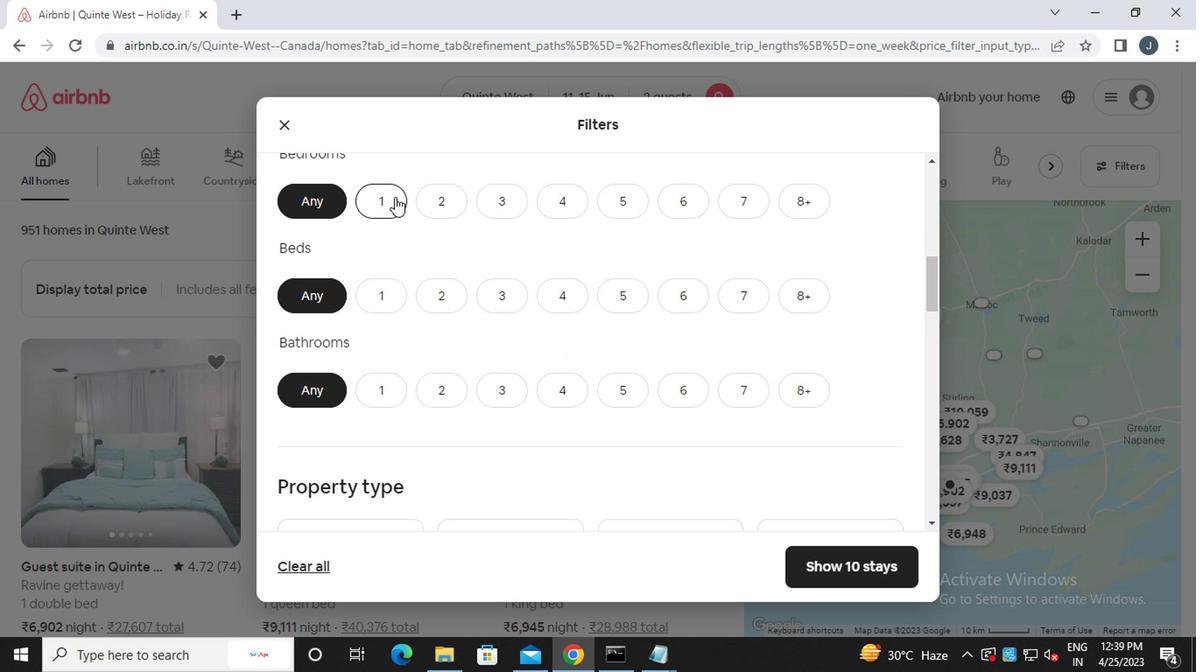 
Action: Mouse pressed left at (390, 199)
Screenshot: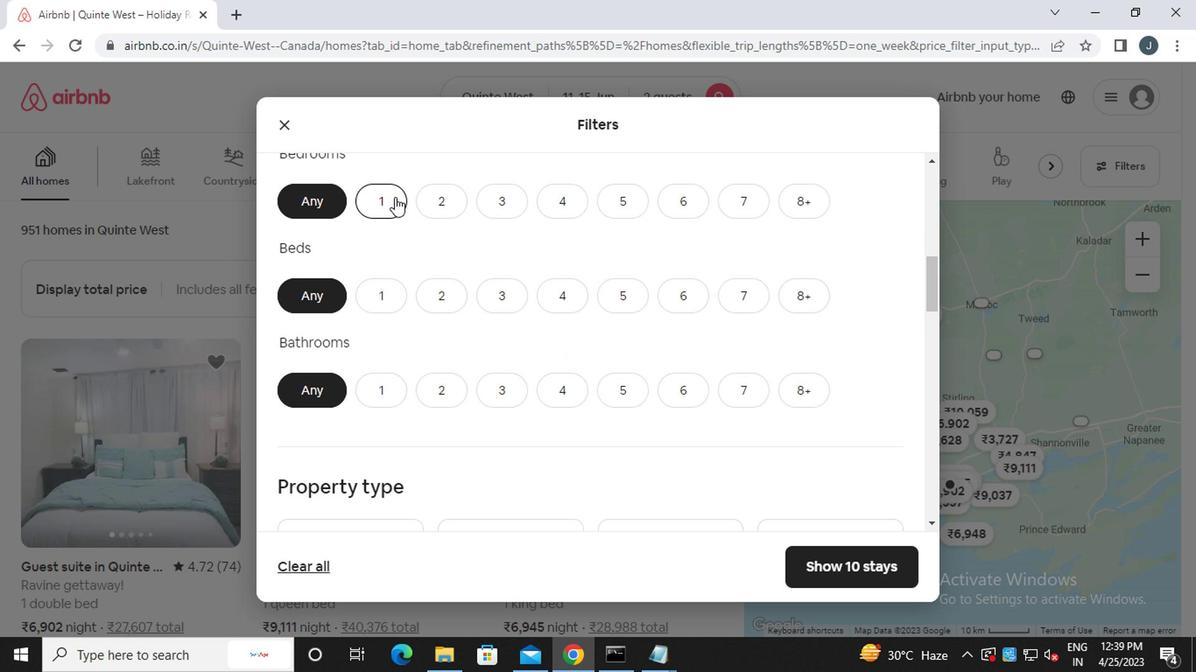 
Action: Mouse moved to (433, 292)
Screenshot: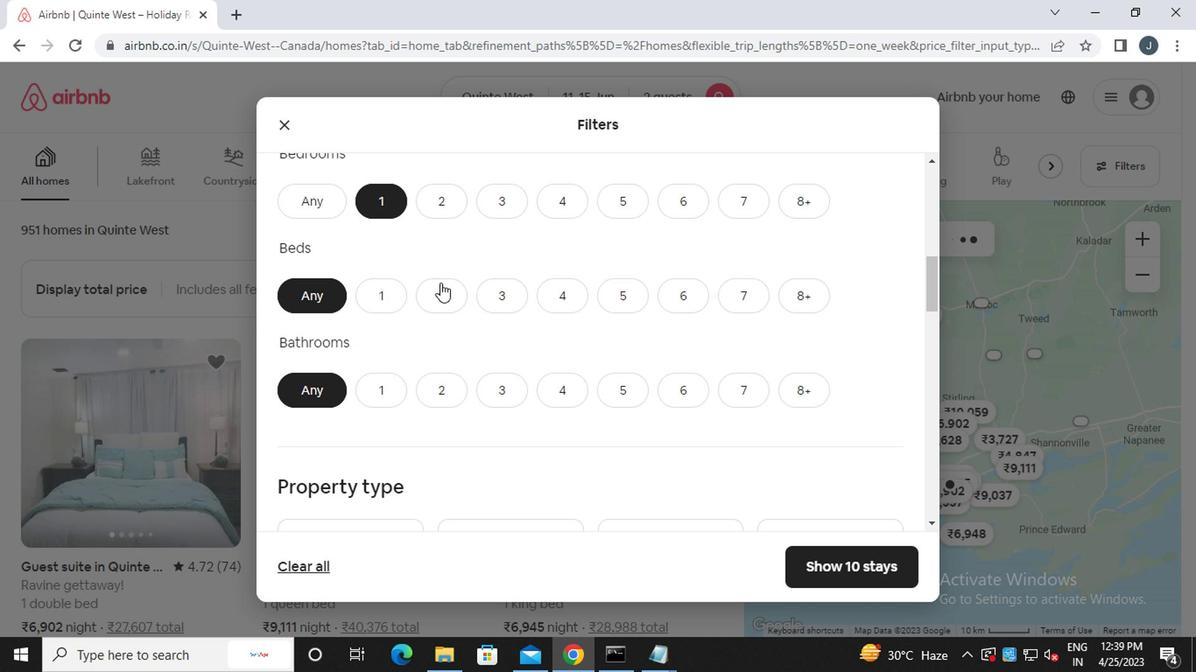 
Action: Mouse pressed left at (433, 292)
Screenshot: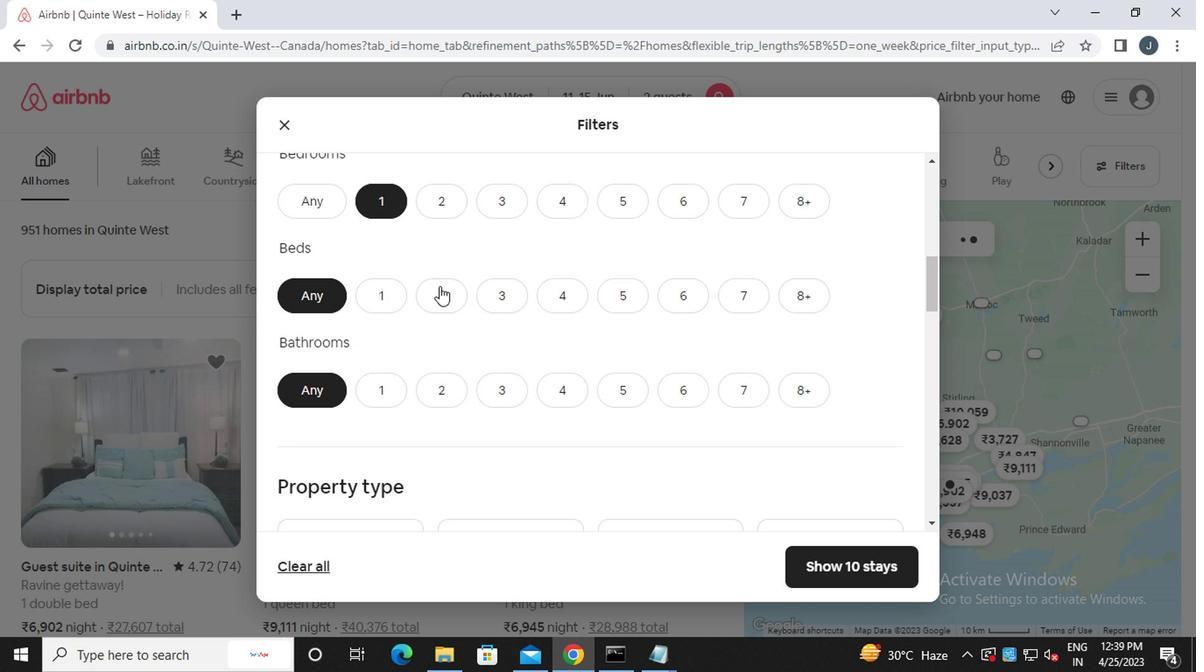 
Action: Mouse moved to (375, 395)
Screenshot: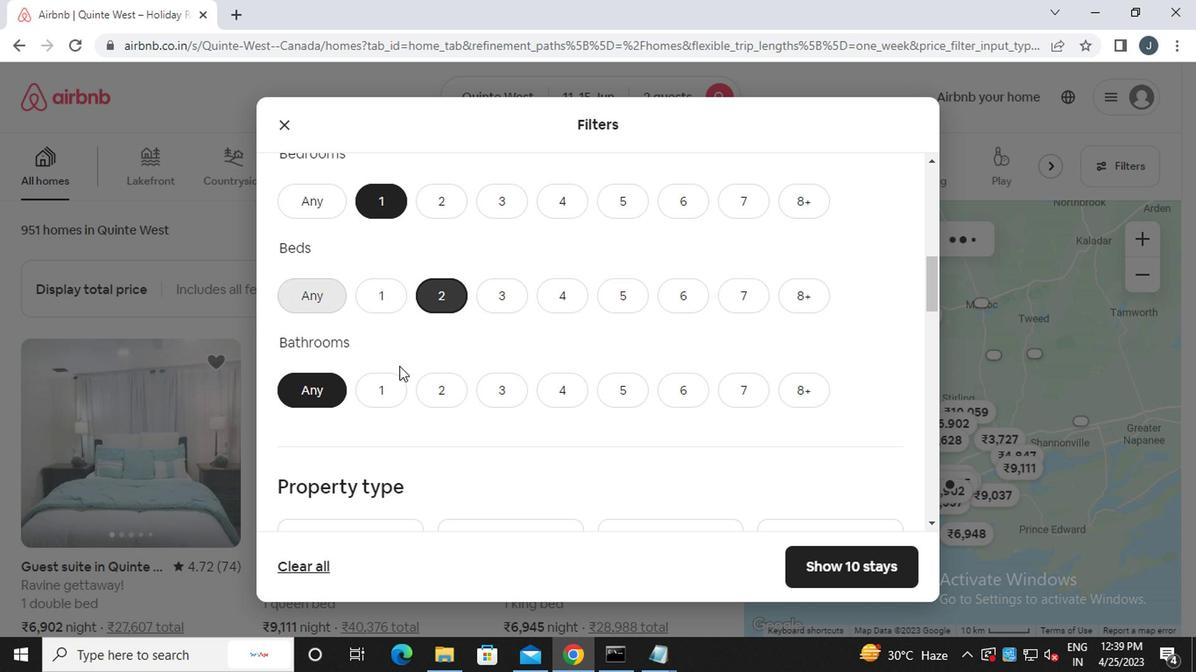 
Action: Mouse pressed left at (375, 395)
Screenshot: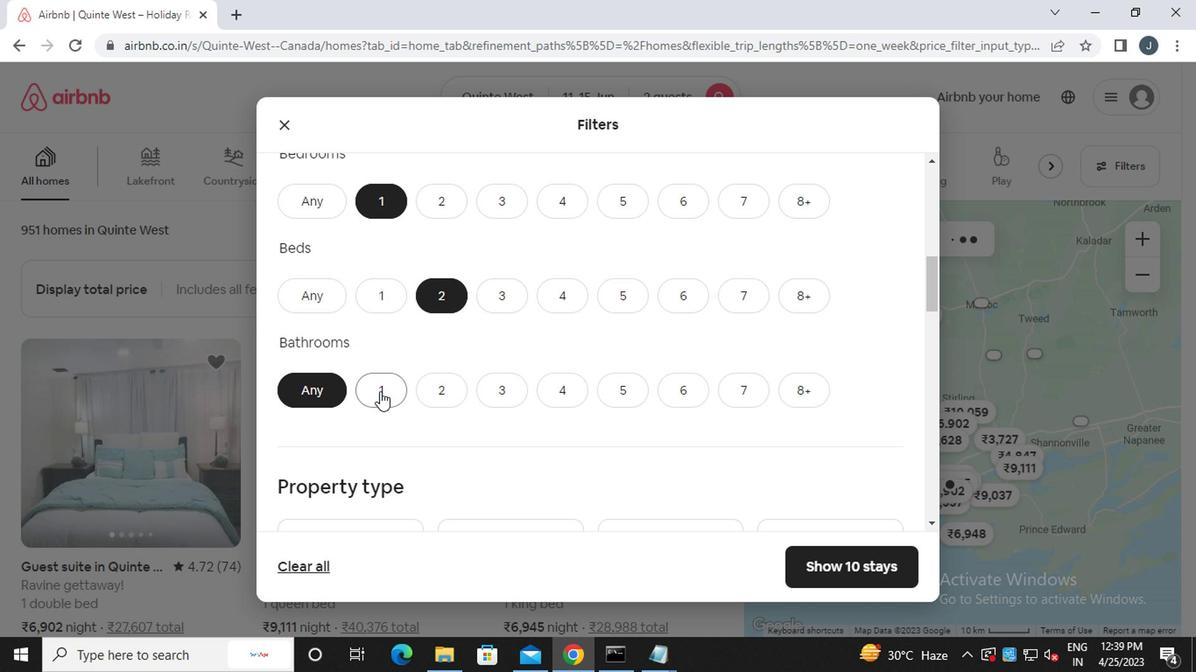
Action: Mouse moved to (368, 395)
Screenshot: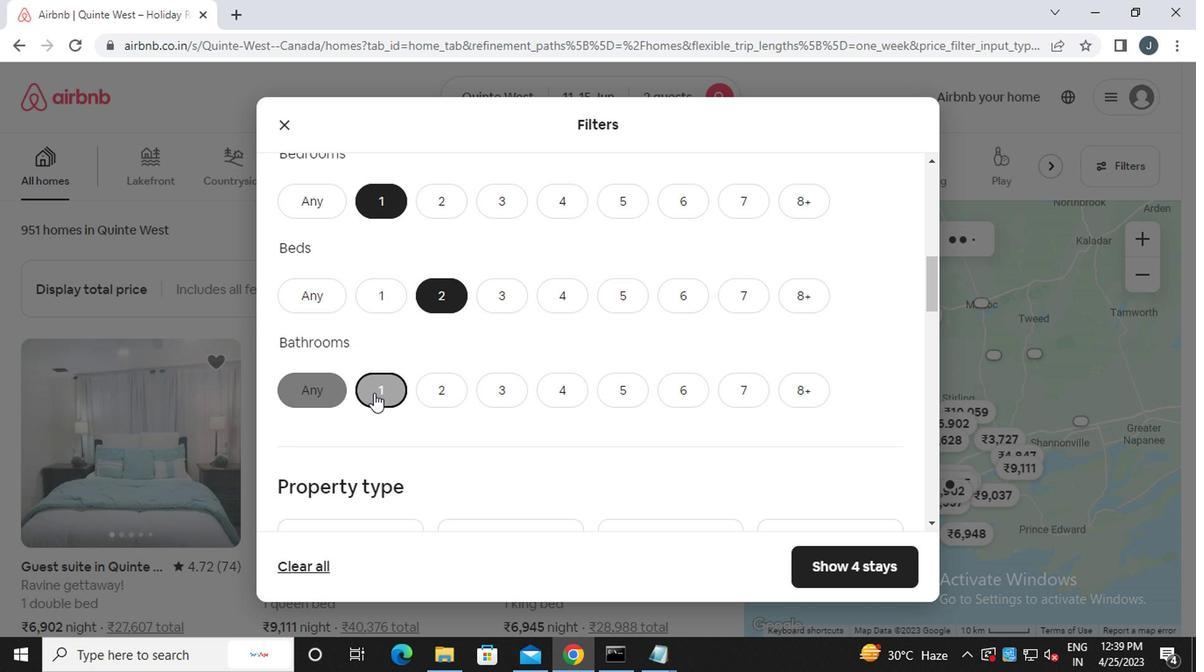 
Action: Mouse scrolled (368, 394) with delta (0, 0)
Screenshot: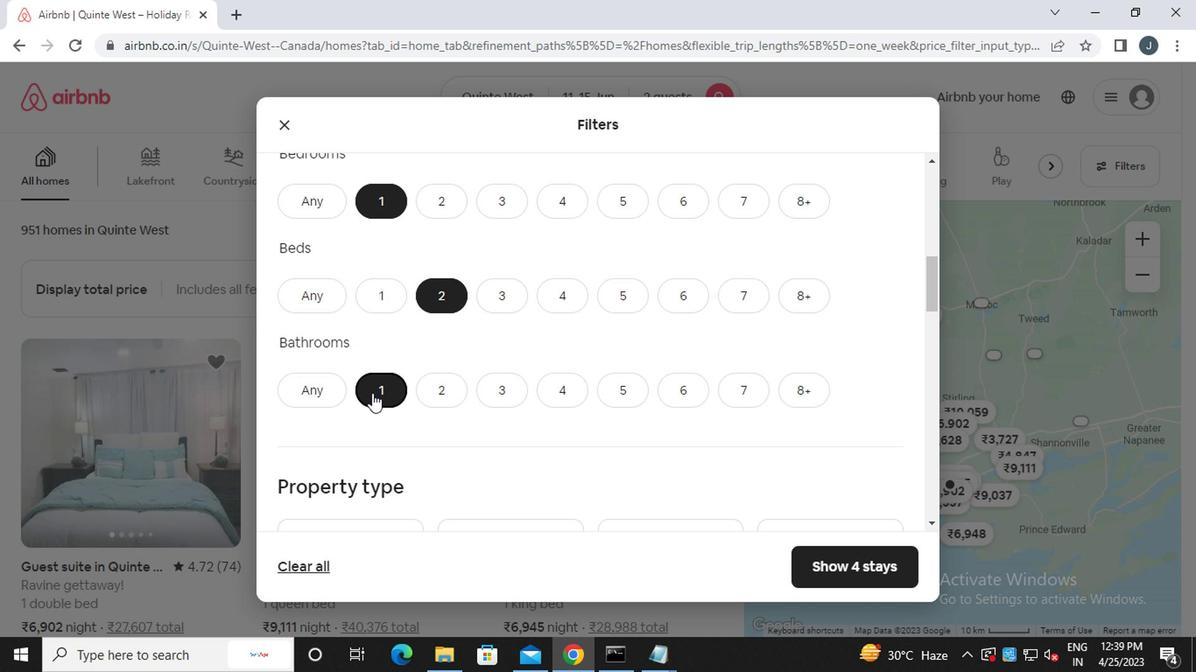 
Action: Mouse scrolled (368, 394) with delta (0, 0)
Screenshot: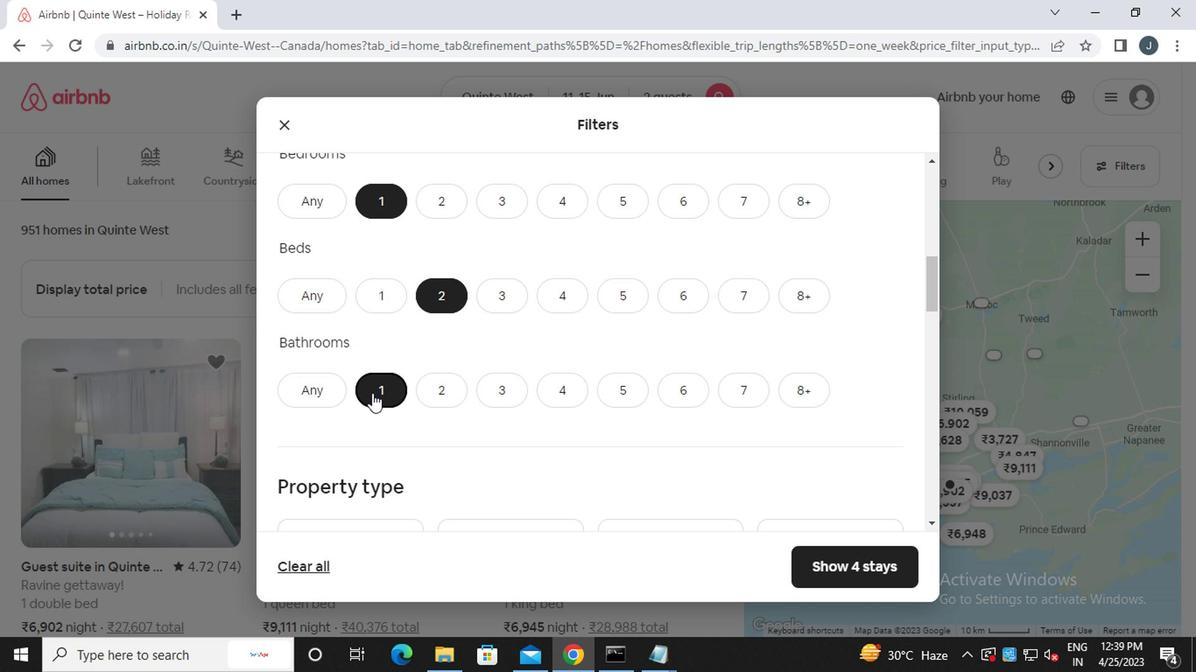 
Action: Mouse scrolled (368, 394) with delta (0, 0)
Screenshot: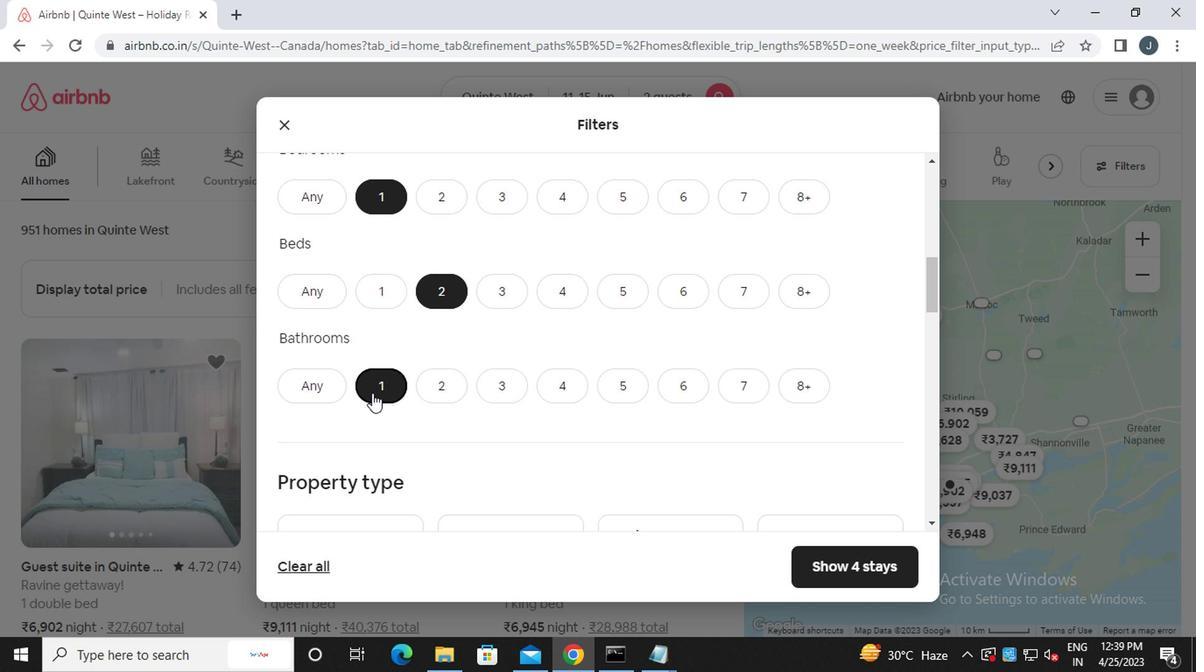 
Action: Mouse moved to (323, 342)
Screenshot: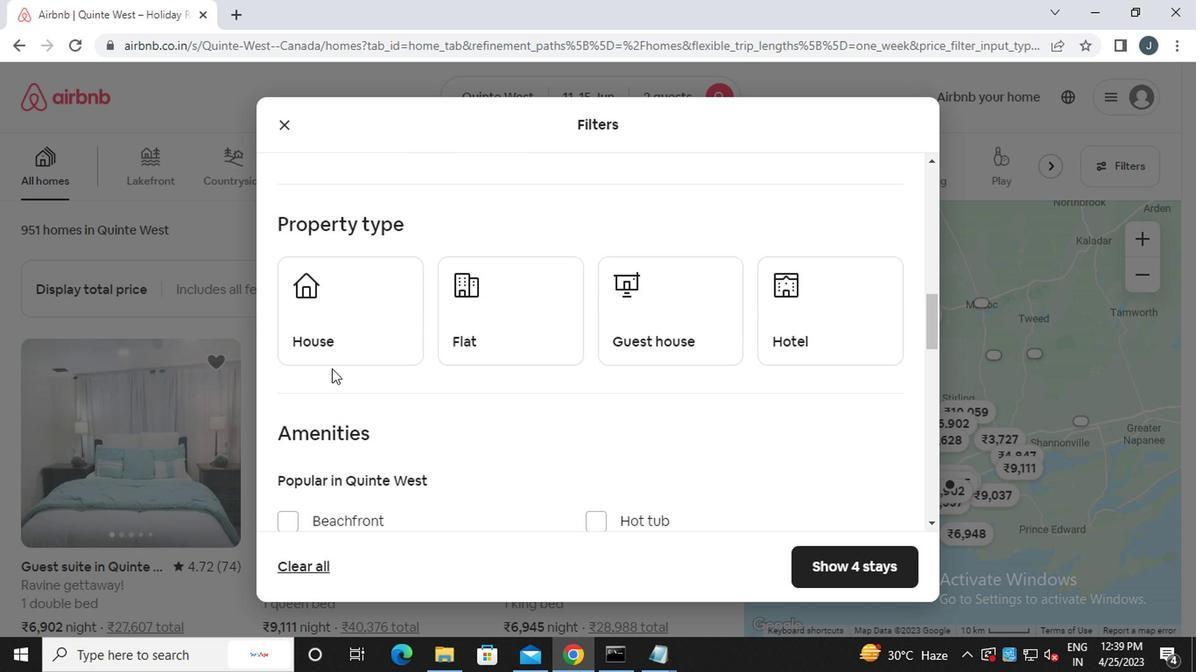 
Action: Mouse pressed left at (323, 342)
Screenshot: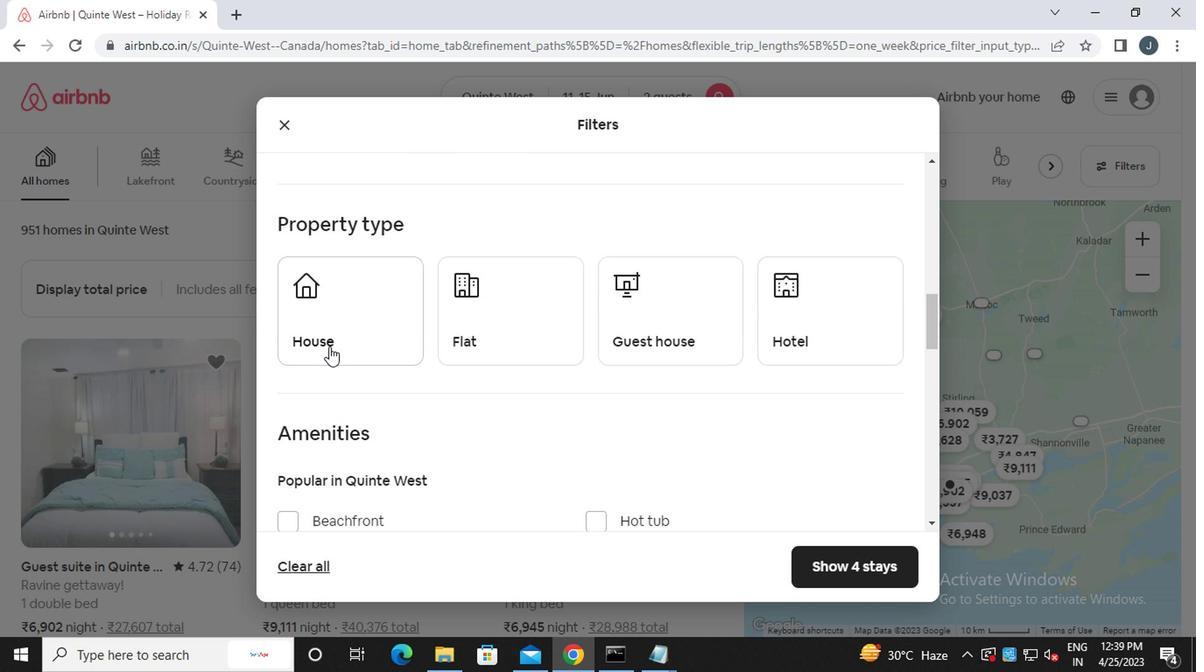 
Action: Mouse moved to (509, 342)
Screenshot: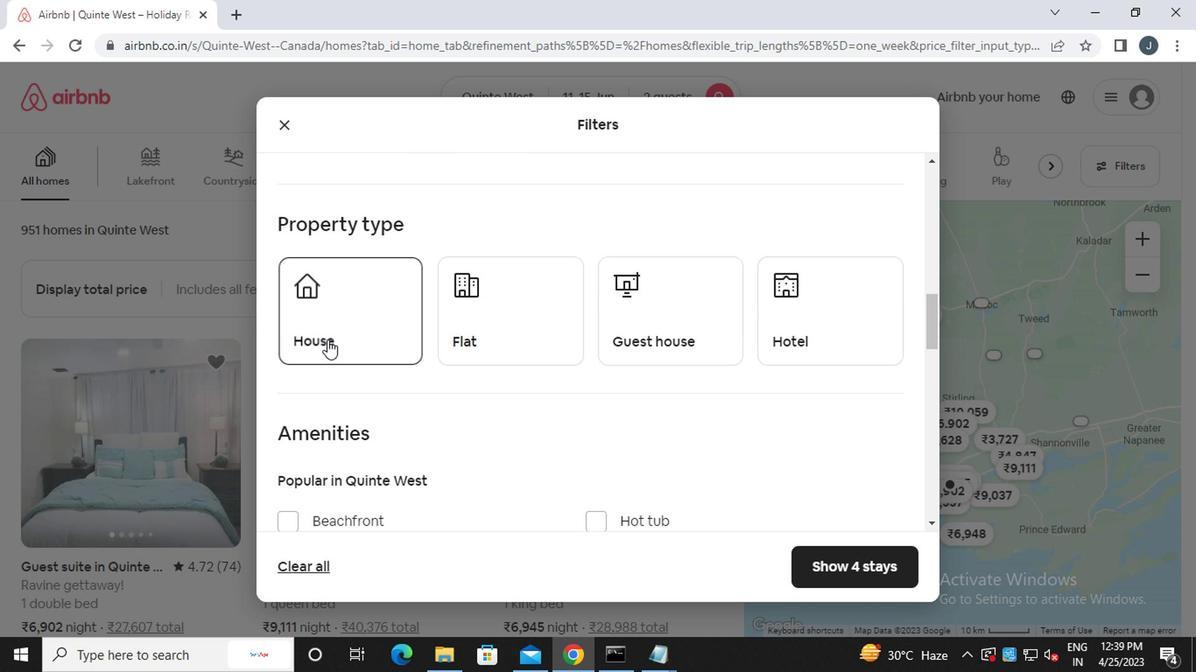 
Action: Mouse pressed left at (509, 342)
Screenshot: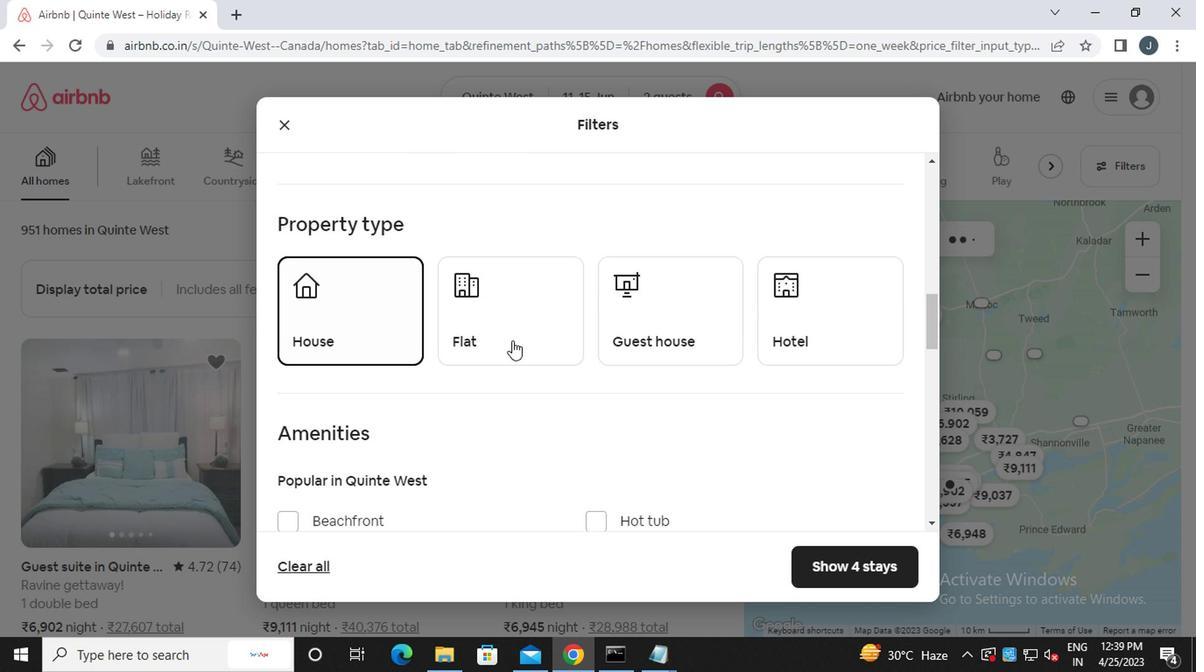 
Action: Mouse moved to (638, 340)
Screenshot: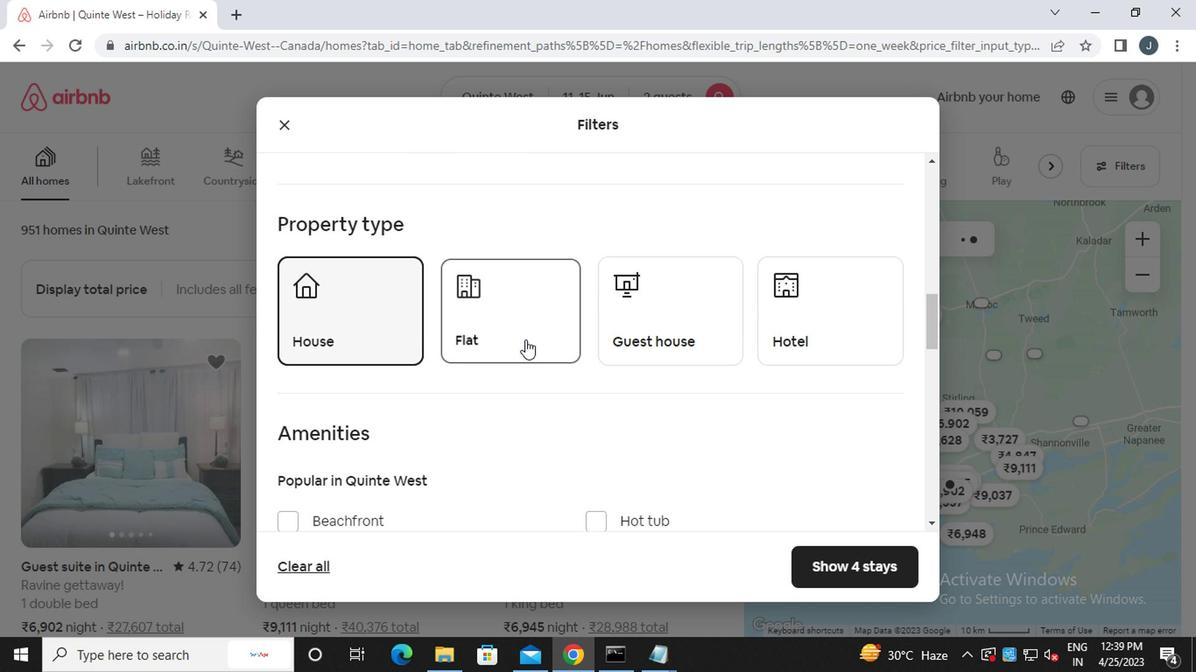 
Action: Mouse pressed left at (638, 340)
Screenshot: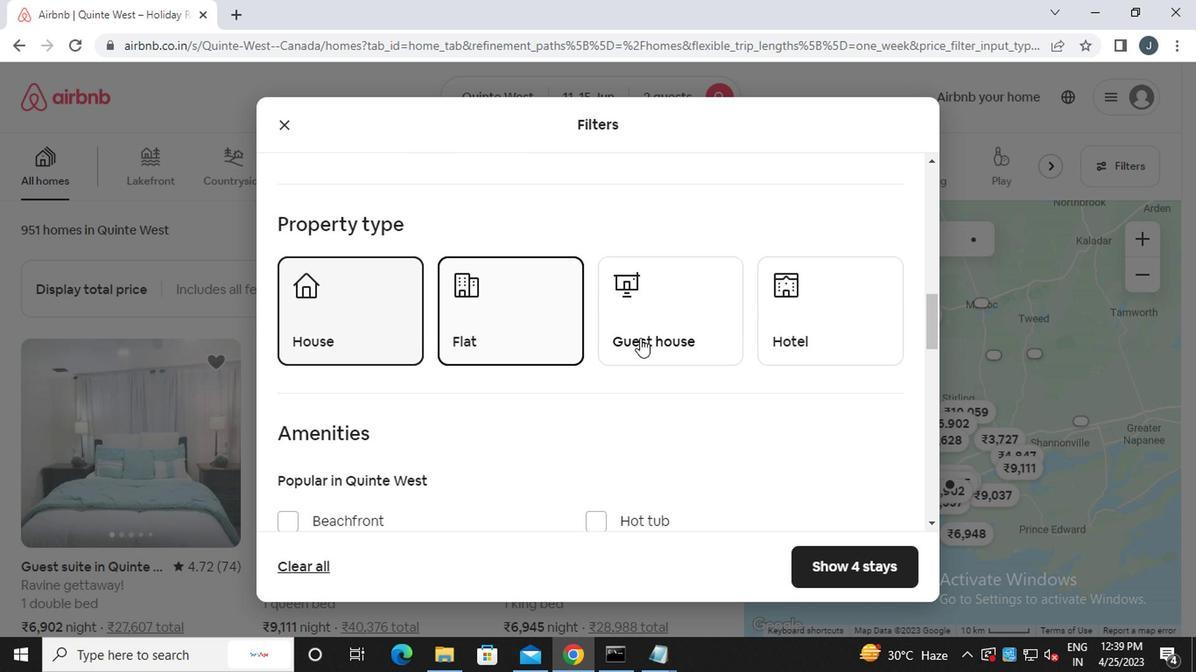 
Action: Mouse moved to (769, 335)
Screenshot: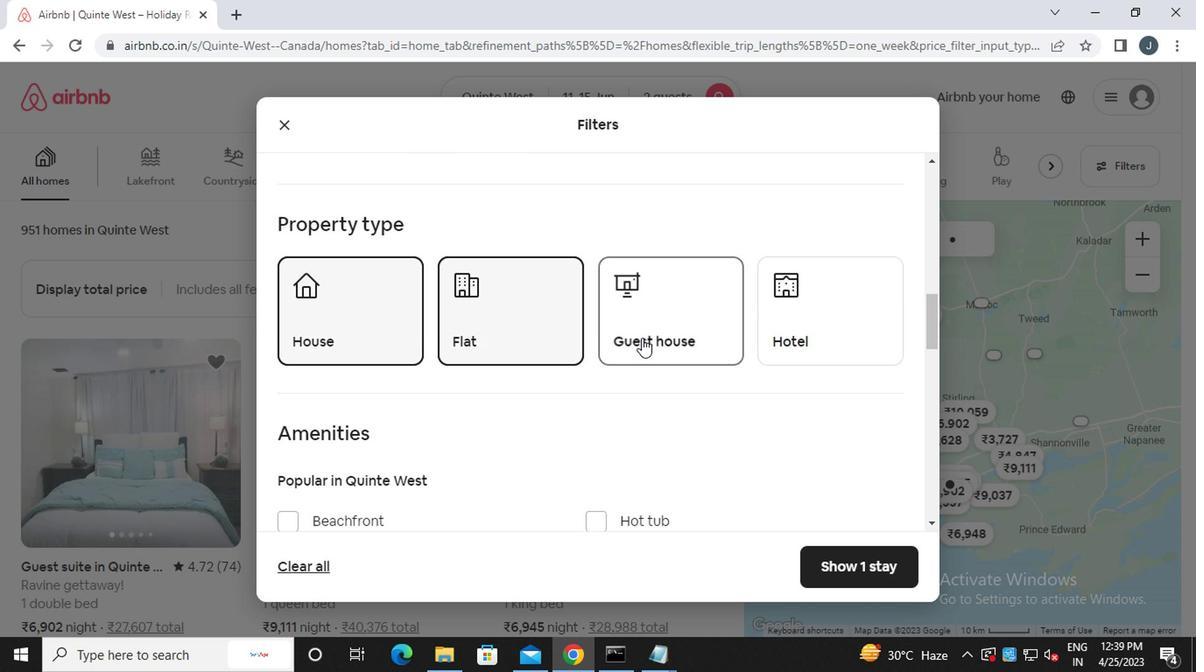 
Action: Mouse pressed left at (769, 335)
Screenshot: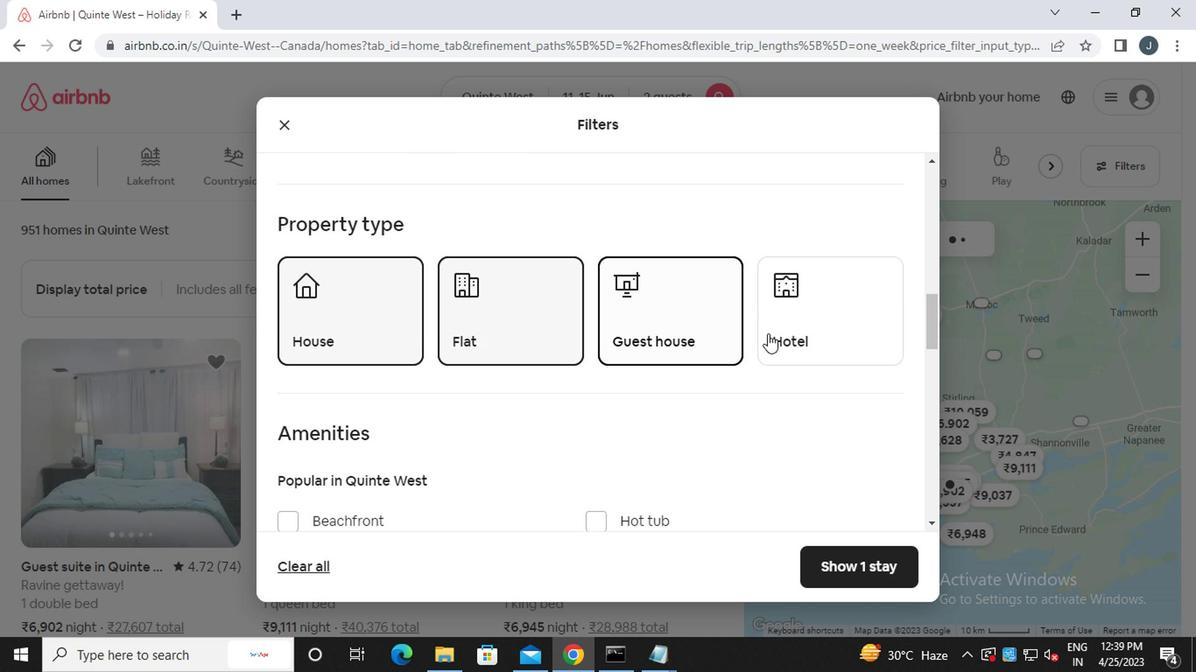 
Action: Mouse moved to (599, 379)
Screenshot: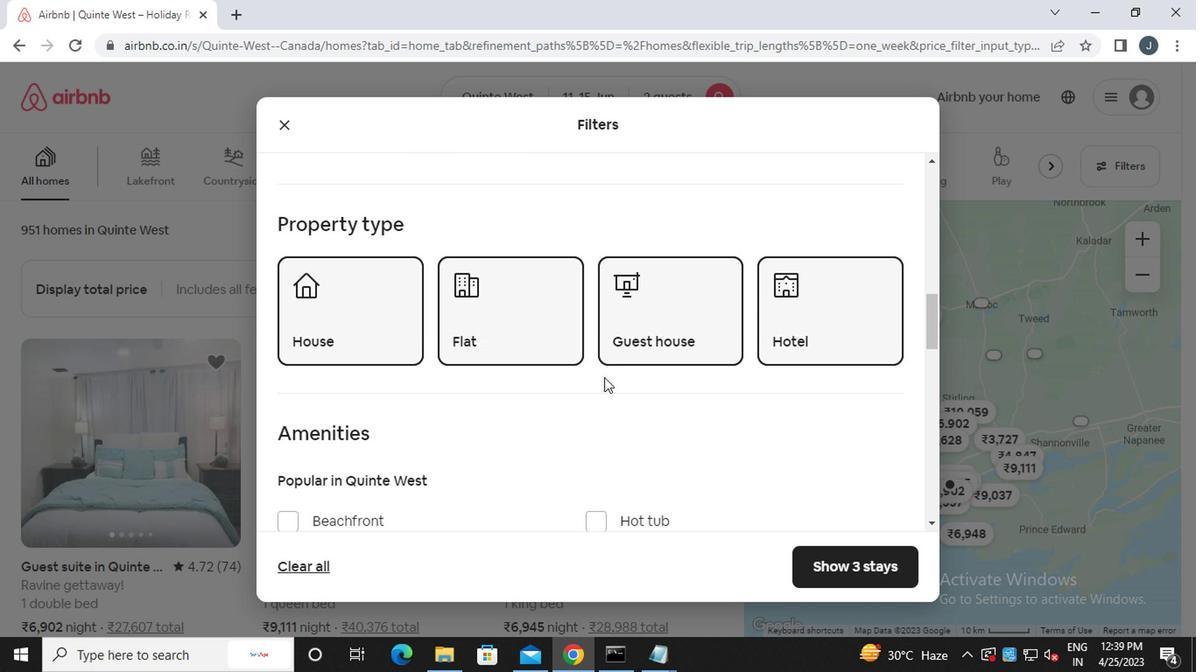 
Action: Mouse scrolled (599, 378) with delta (0, 0)
Screenshot: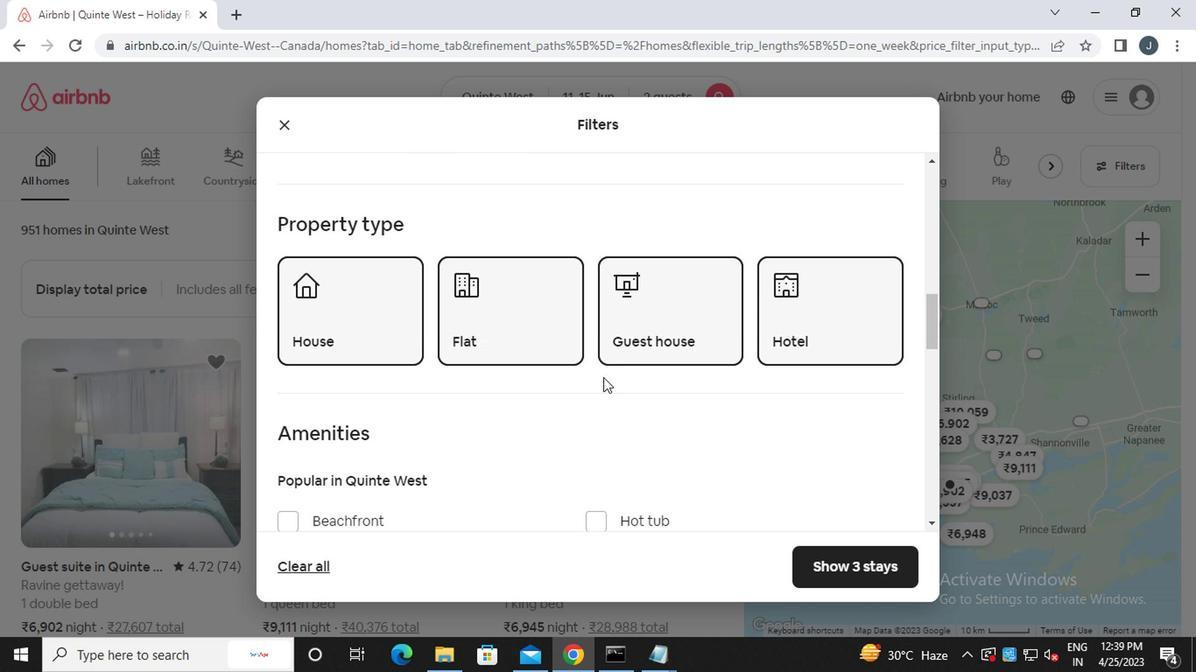 
Action: Mouse scrolled (599, 378) with delta (0, 0)
Screenshot: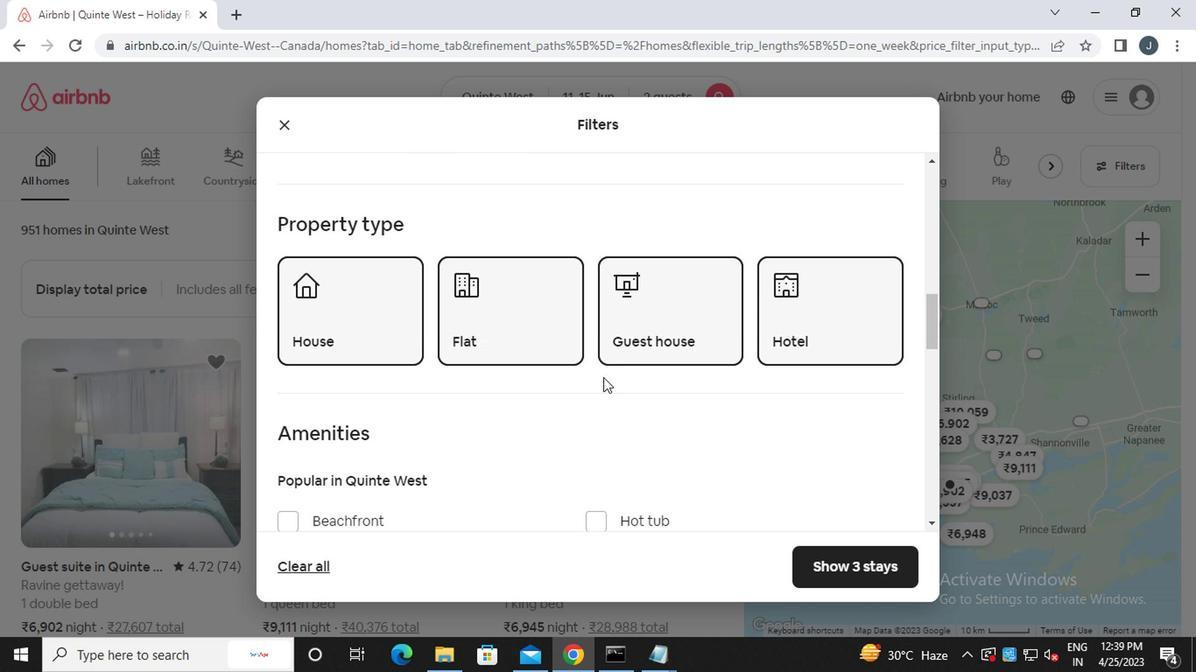 
Action: Mouse scrolled (599, 378) with delta (0, 0)
Screenshot: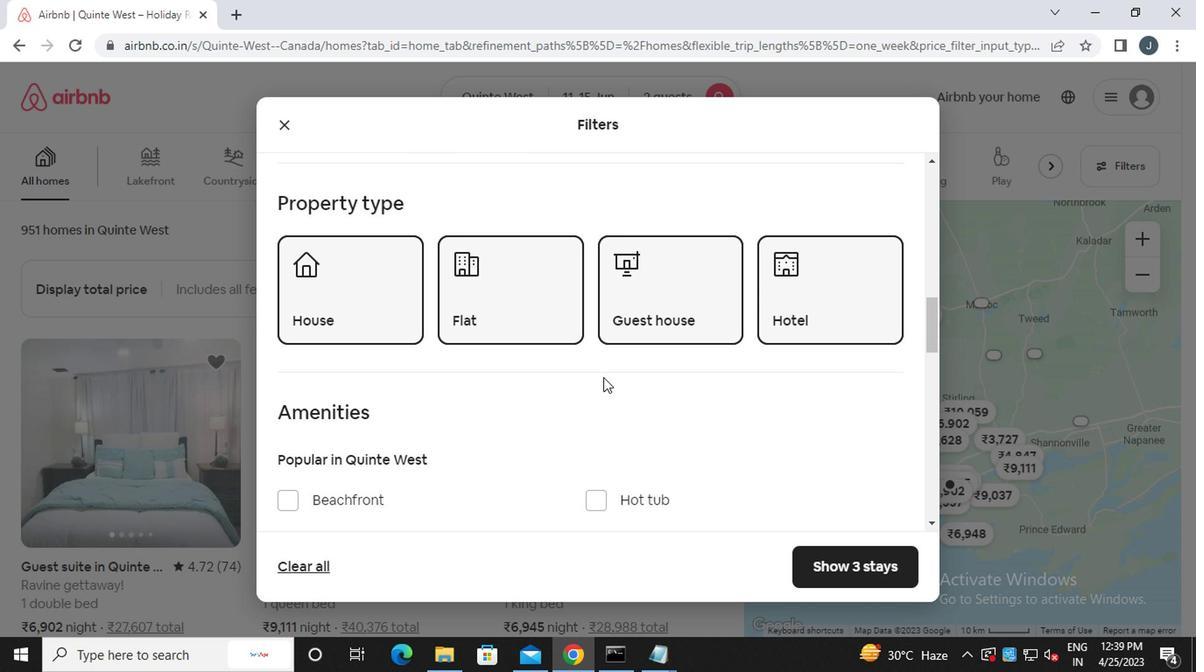
Action: Mouse scrolled (599, 378) with delta (0, 0)
Screenshot: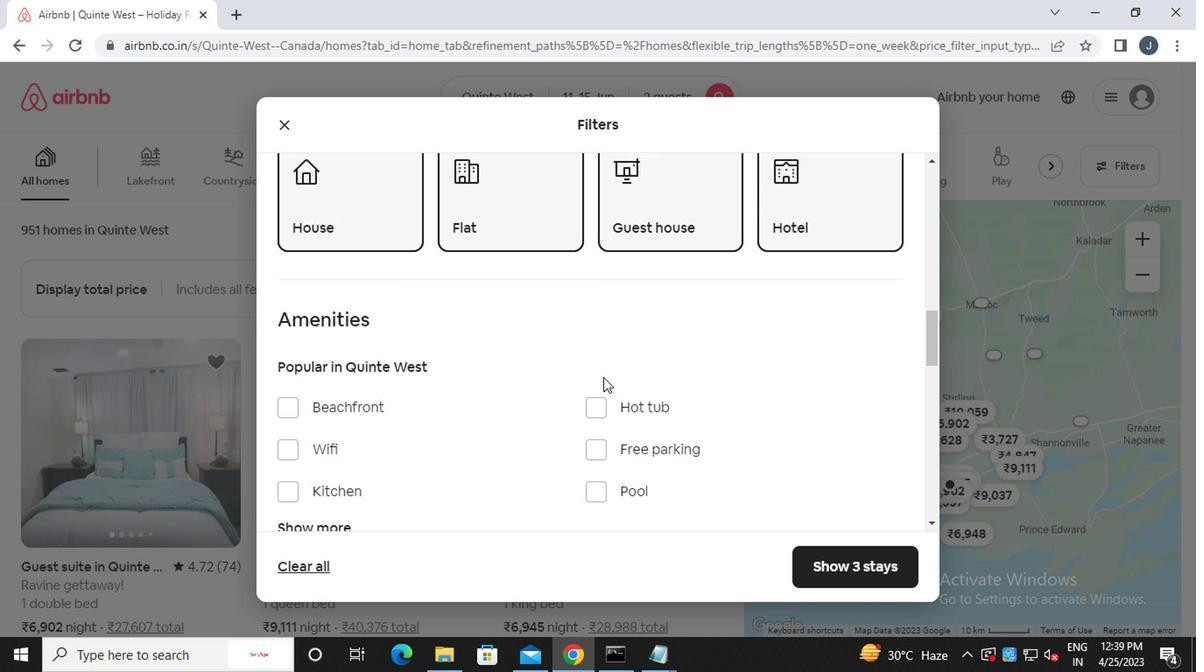 
Action: Mouse moved to (404, 286)
Screenshot: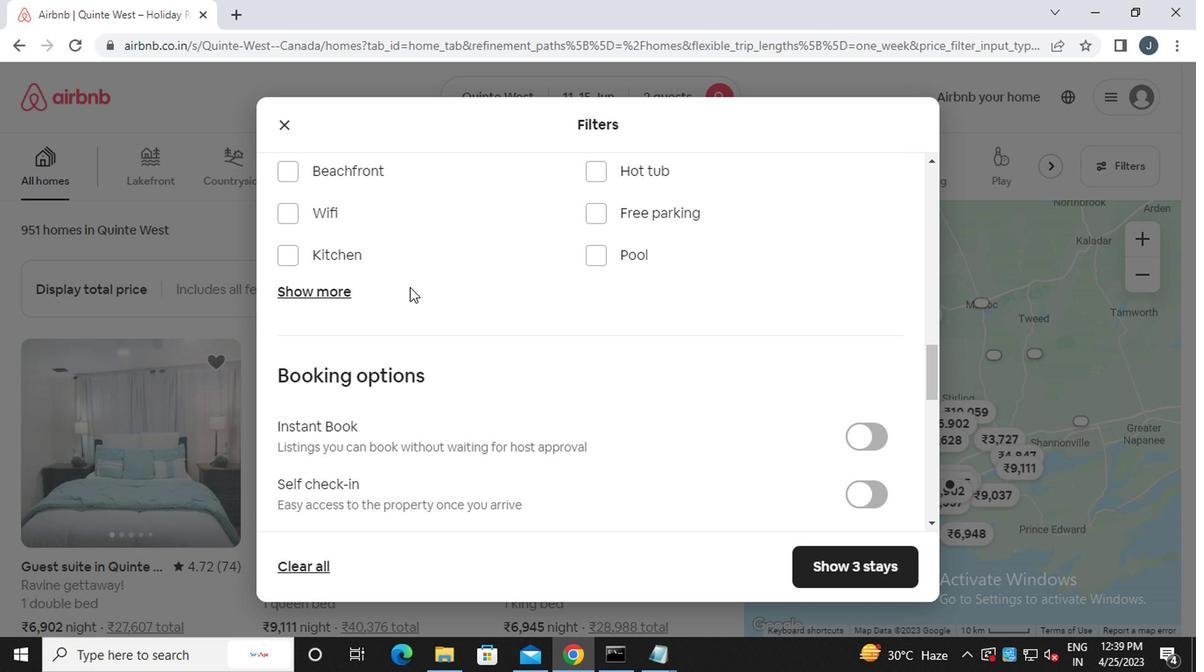 
Action: Mouse scrolled (404, 285) with delta (0, 0)
Screenshot: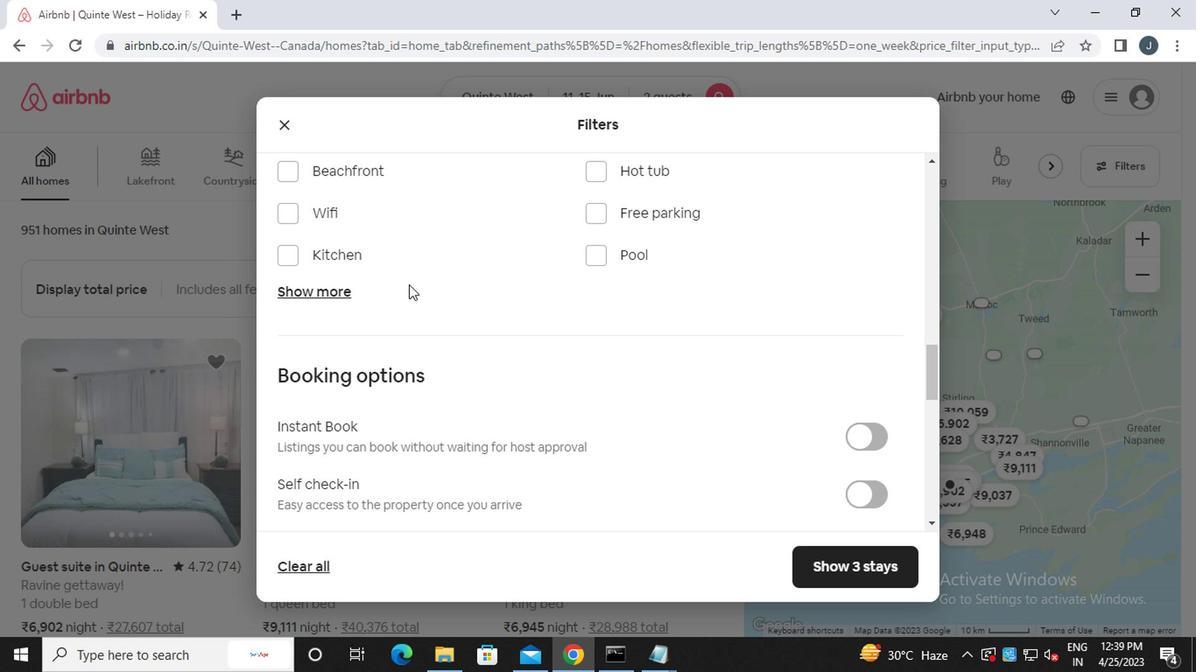 
Action: Mouse scrolled (404, 285) with delta (0, 0)
Screenshot: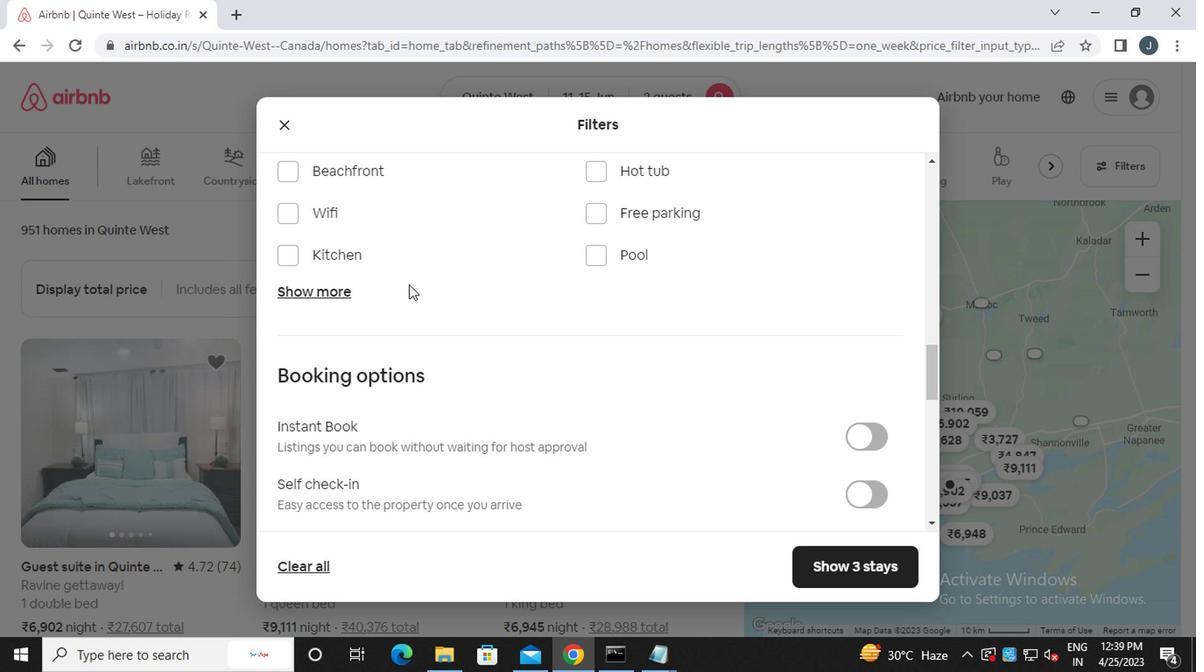 
Action: Mouse moved to (867, 332)
Screenshot: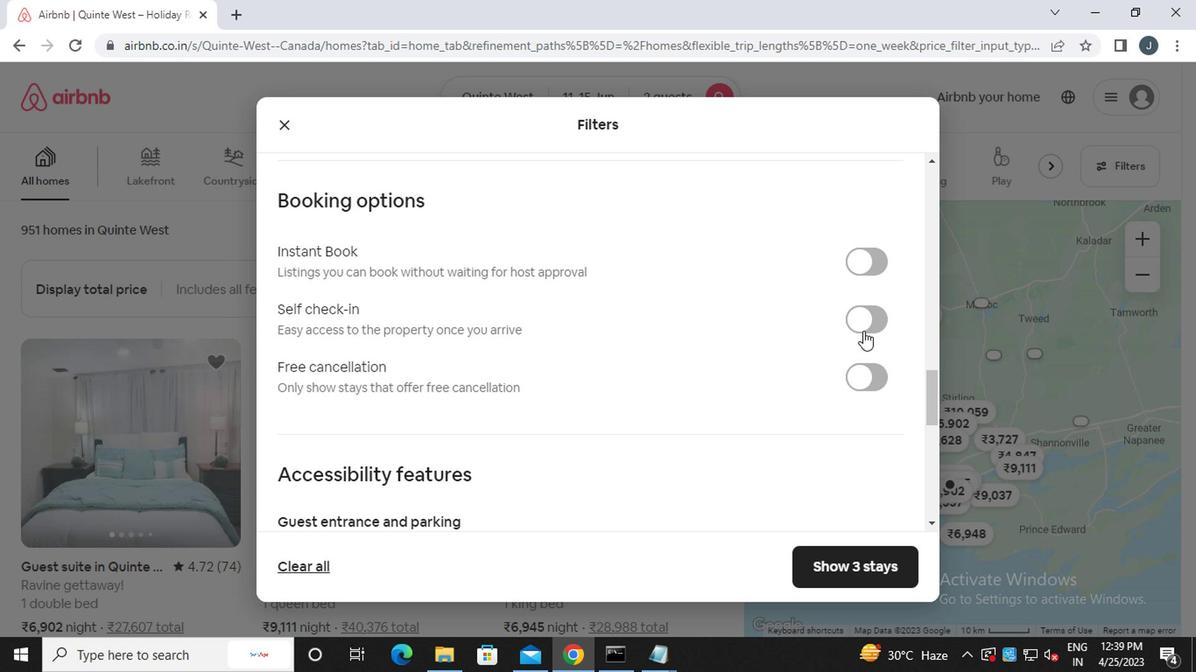 
Action: Mouse pressed left at (867, 332)
Screenshot: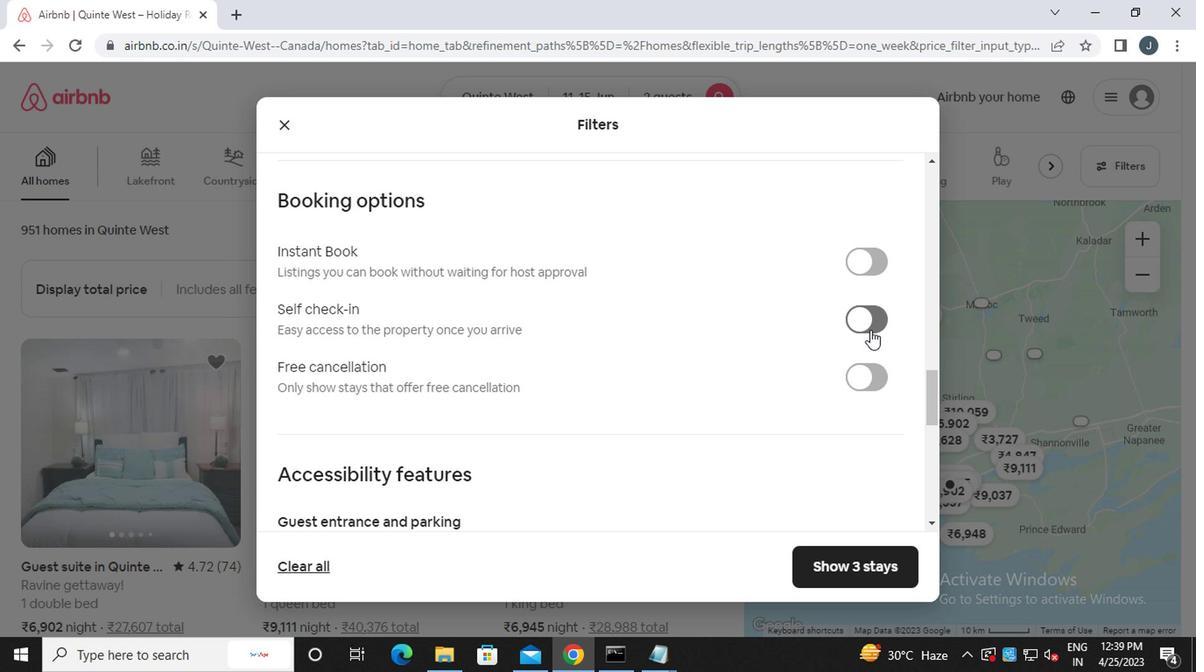 
Action: Mouse moved to (612, 380)
Screenshot: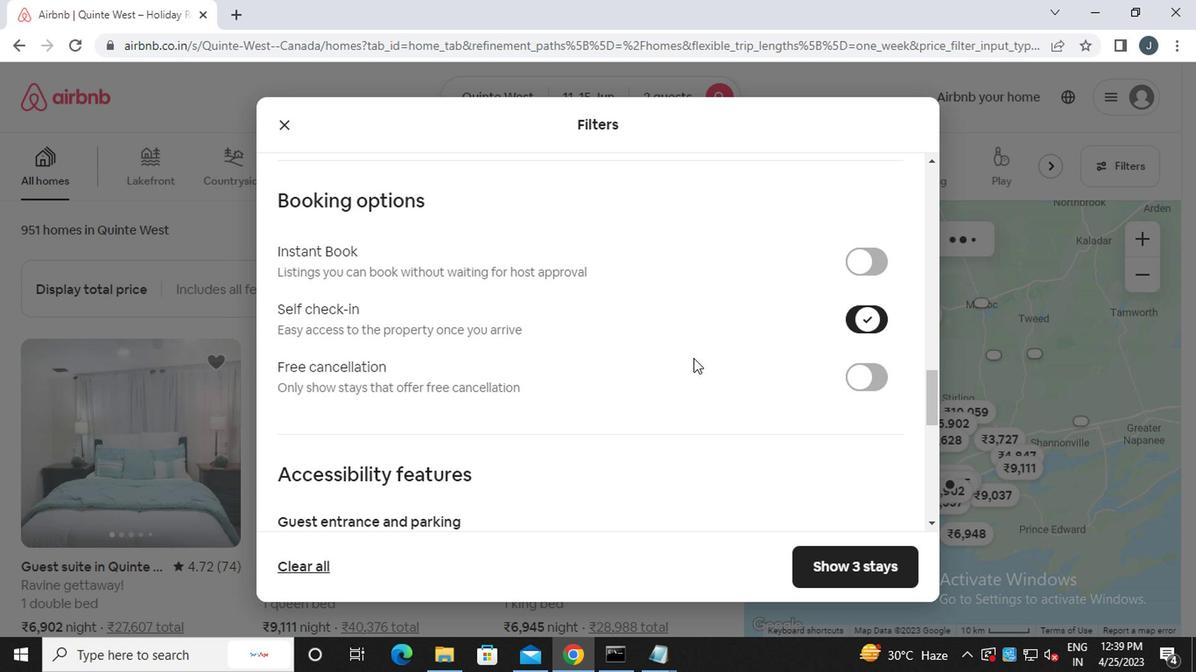 
Action: Mouse scrolled (612, 379) with delta (0, 0)
Screenshot: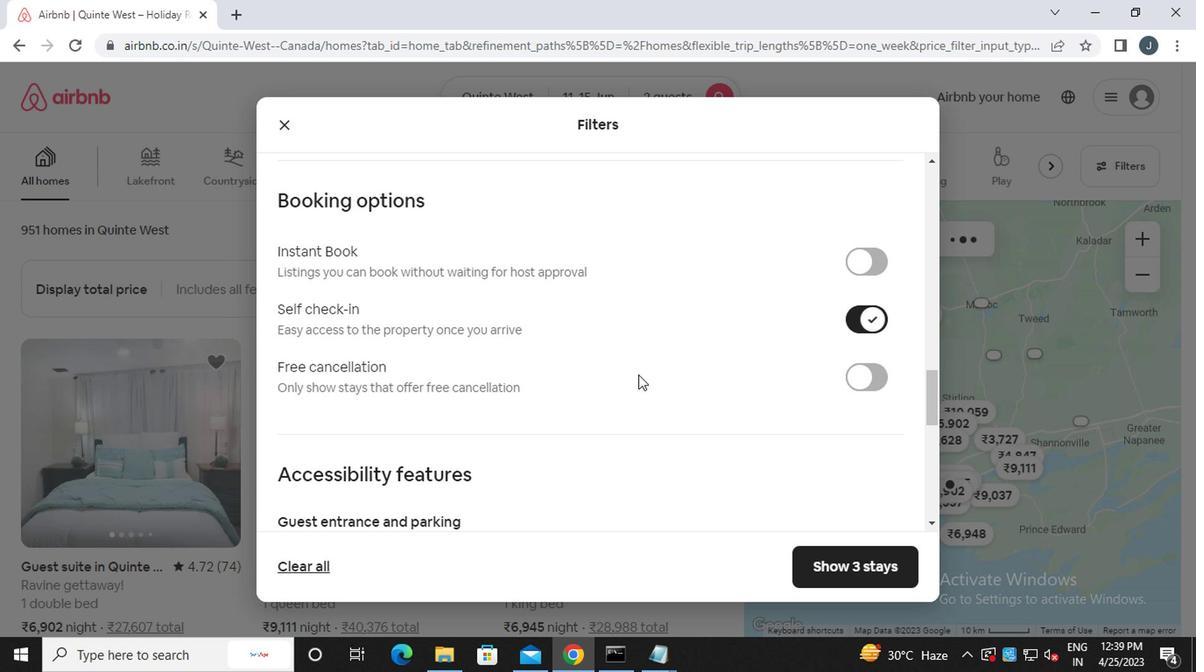 
Action: Mouse scrolled (612, 379) with delta (0, 0)
Screenshot: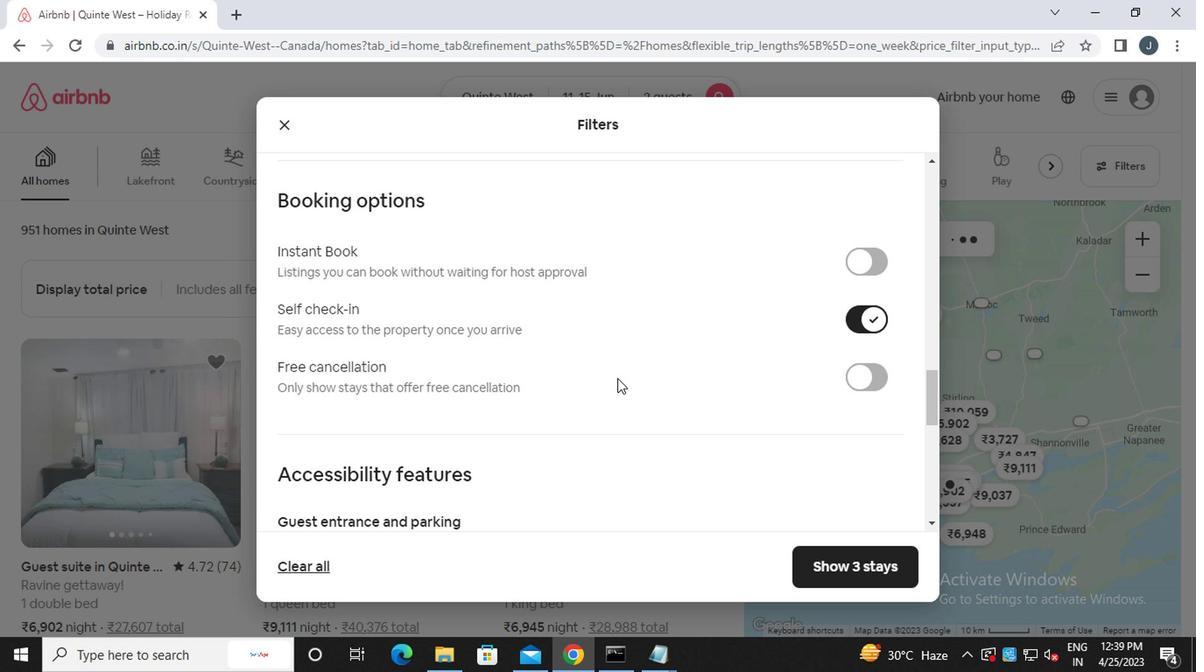 
Action: Mouse scrolled (612, 379) with delta (0, 0)
Screenshot: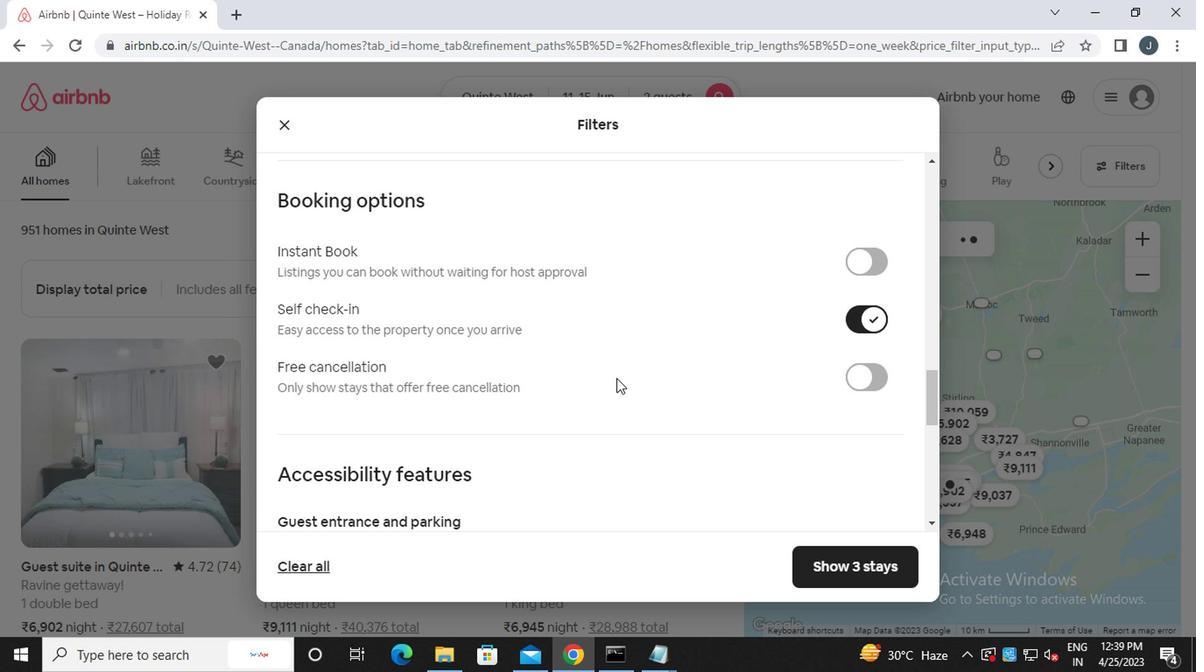 
Action: Mouse scrolled (612, 379) with delta (0, 0)
Screenshot: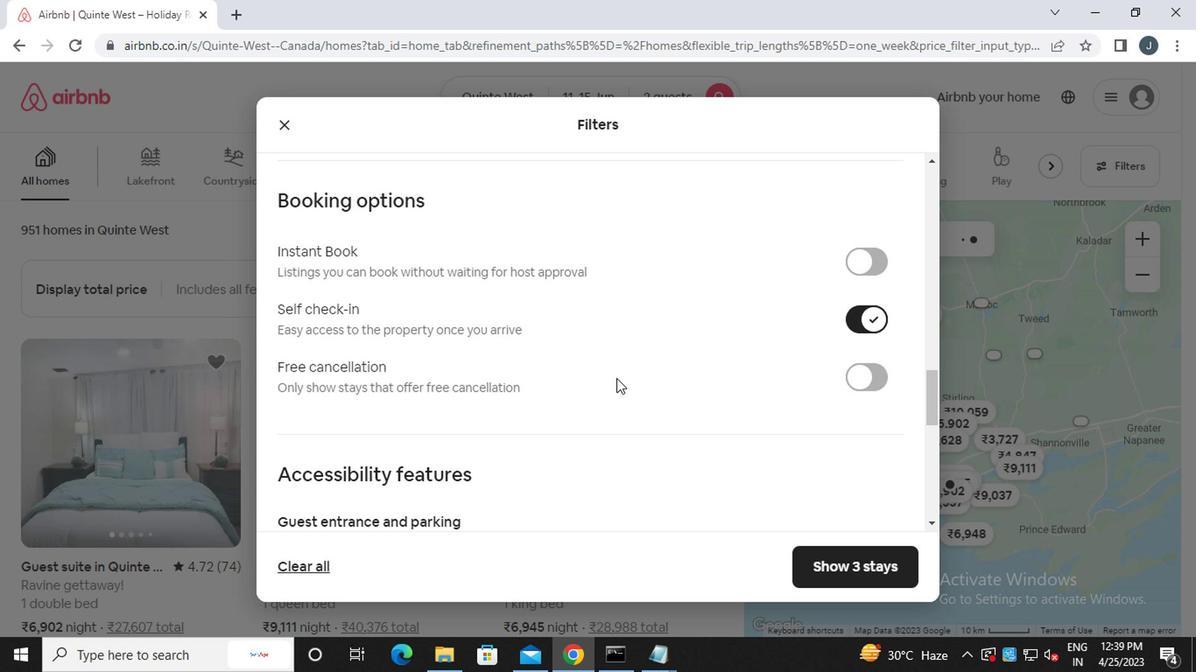 
Action: Mouse moved to (505, 375)
Screenshot: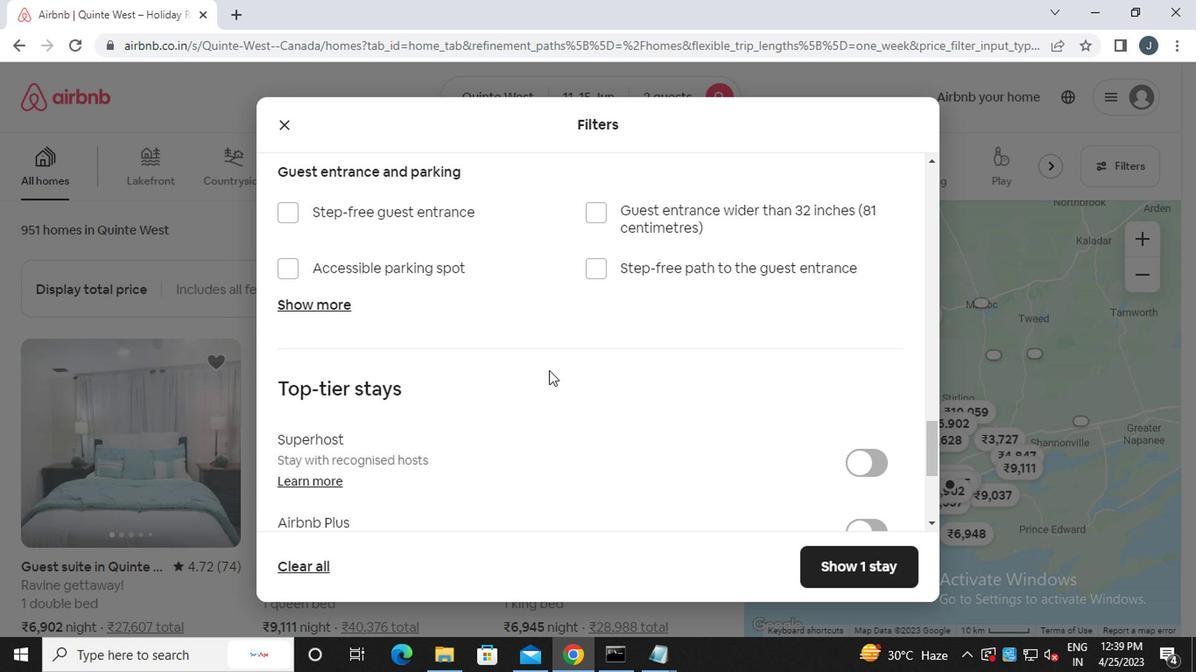 
Action: Mouse scrolled (505, 375) with delta (0, 0)
Screenshot: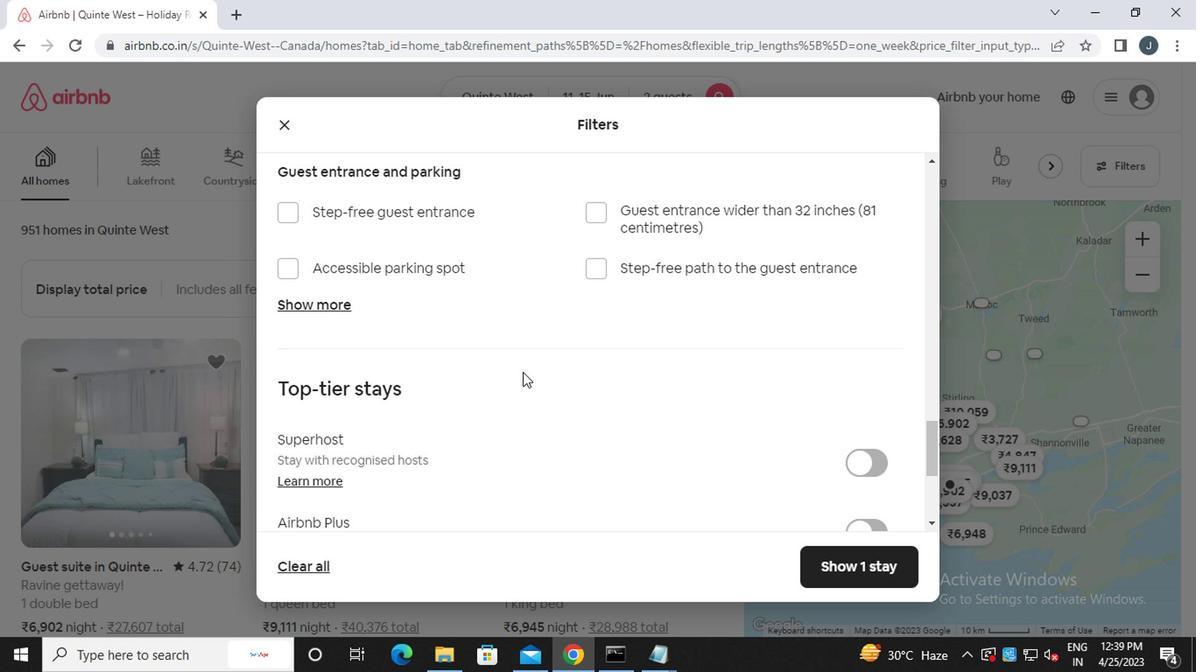 
Action: Mouse scrolled (505, 375) with delta (0, 0)
Screenshot: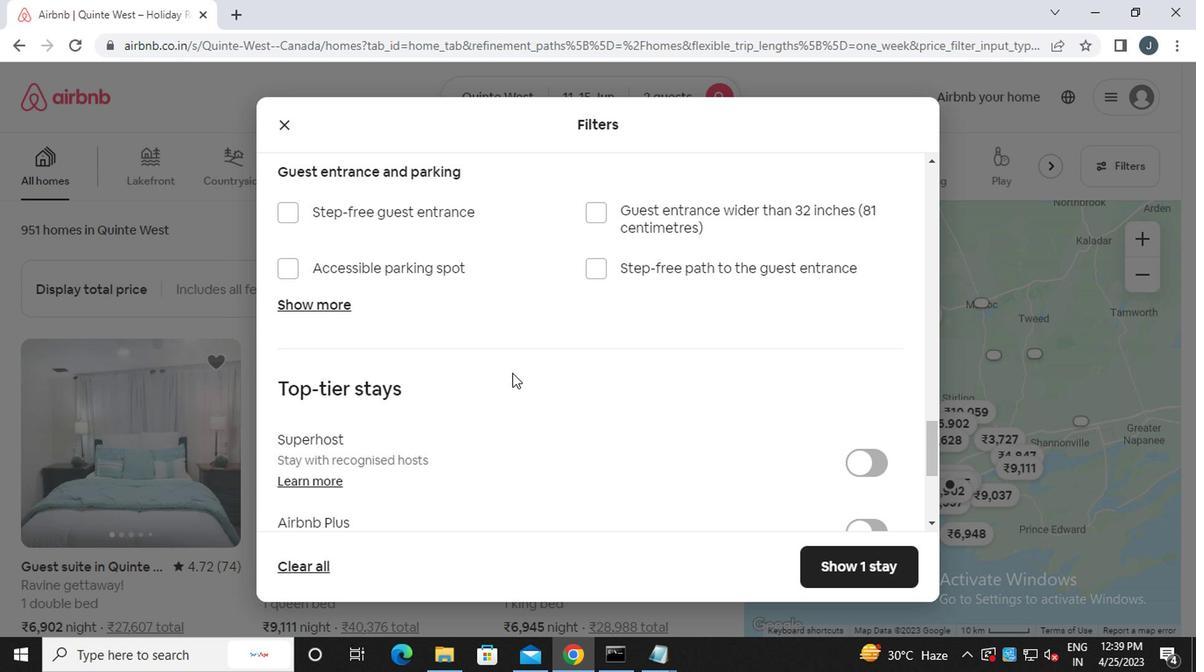 
Action: Mouse moved to (282, 512)
Screenshot: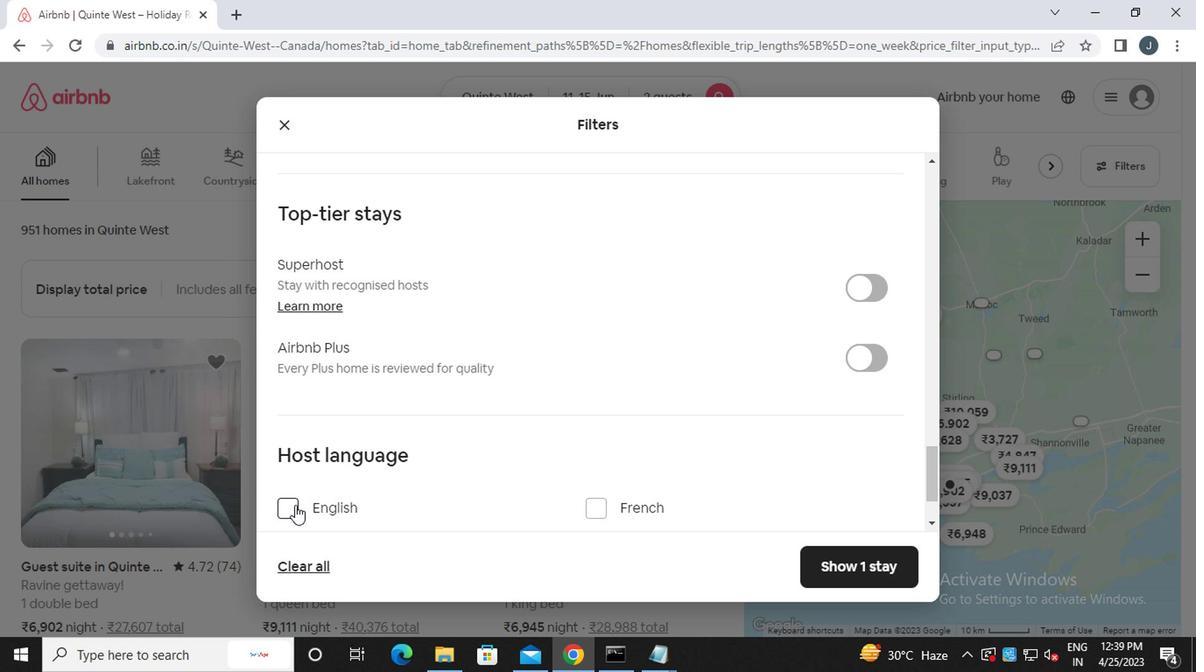 
Action: Mouse pressed left at (282, 512)
Screenshot: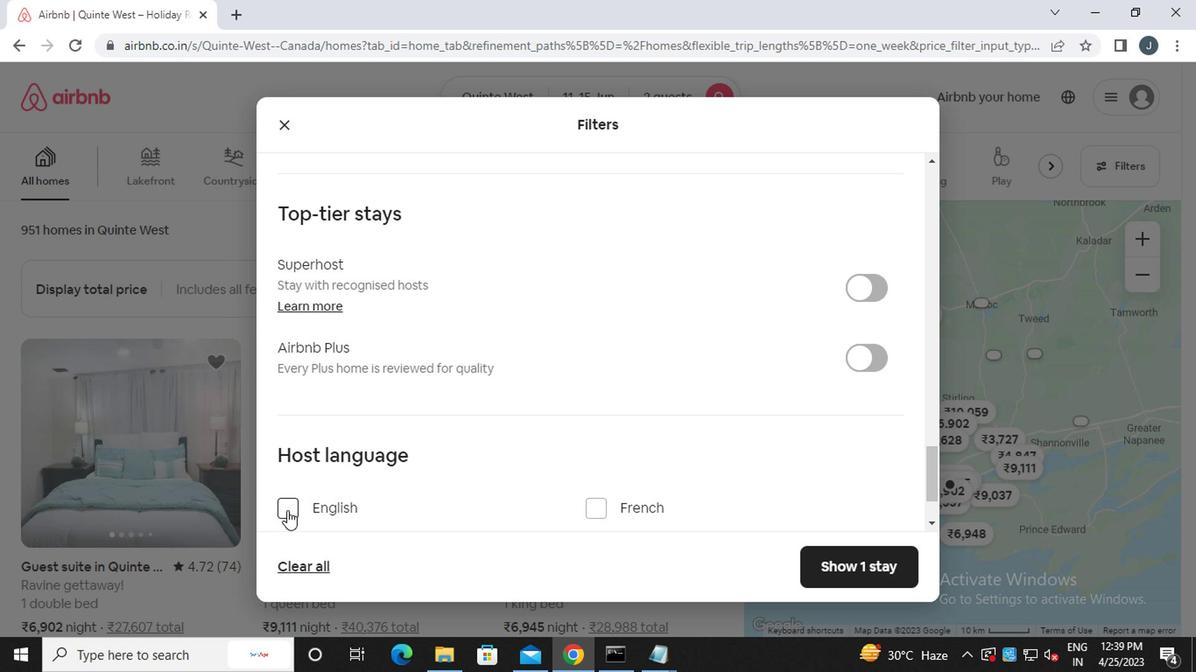 
Action: Mouse moved to (274, 512)
Screenshot: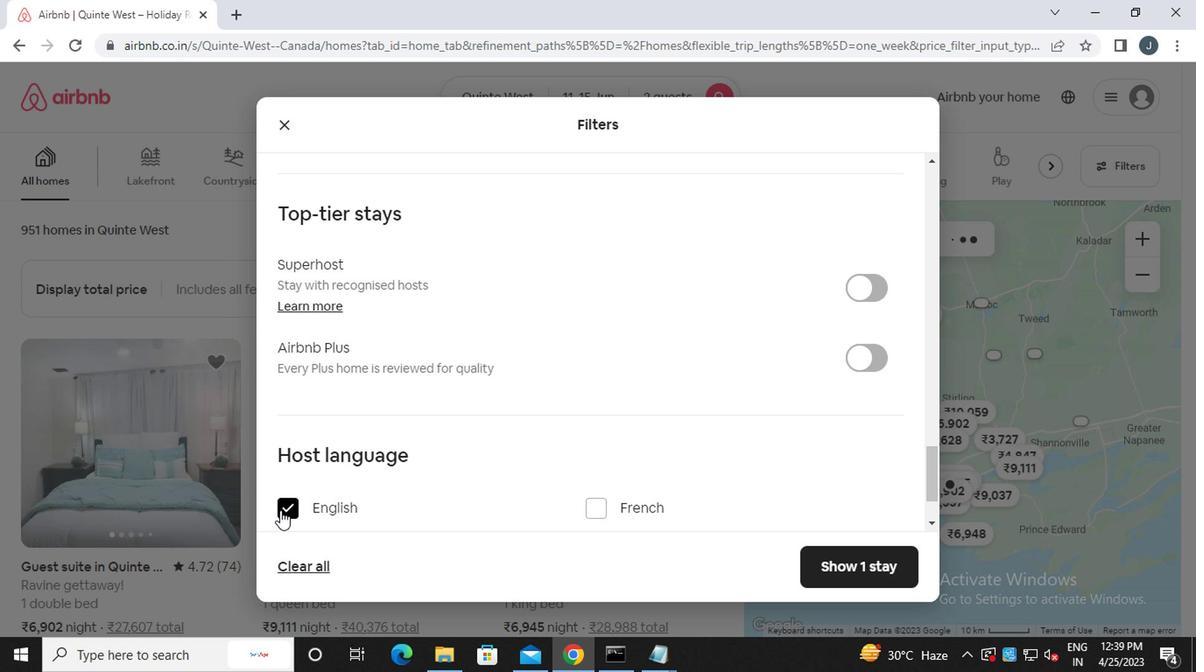 
Action: Mouse scrolled (274, 511) with delta (0, 0)
Screenshot: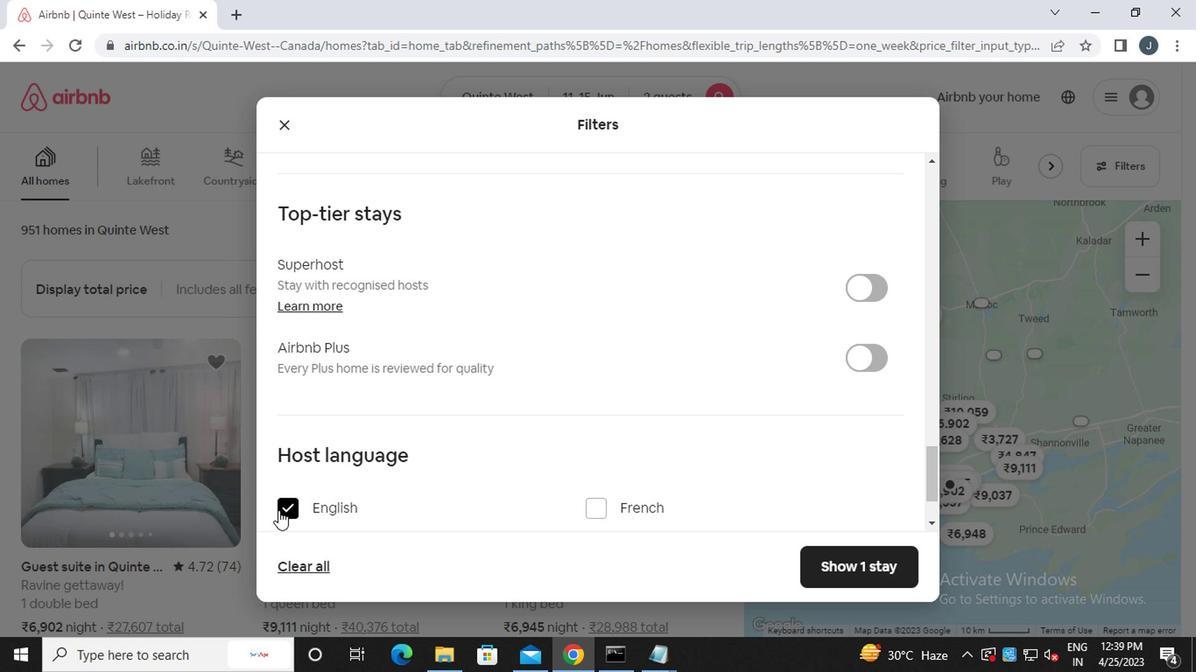 
Action: Mouse scrolled (274, 511) with delta (0, 0)
Screenshot: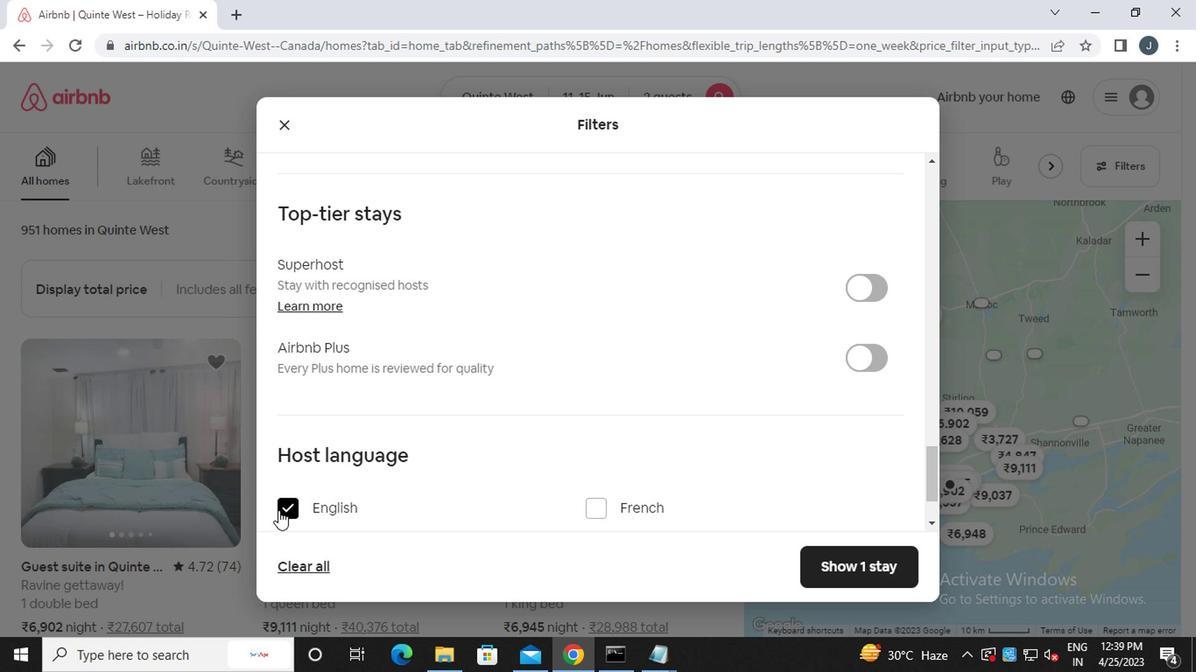 
Action: Mouse scrolled (274, 511) with delta (0, 0)
Screenshot: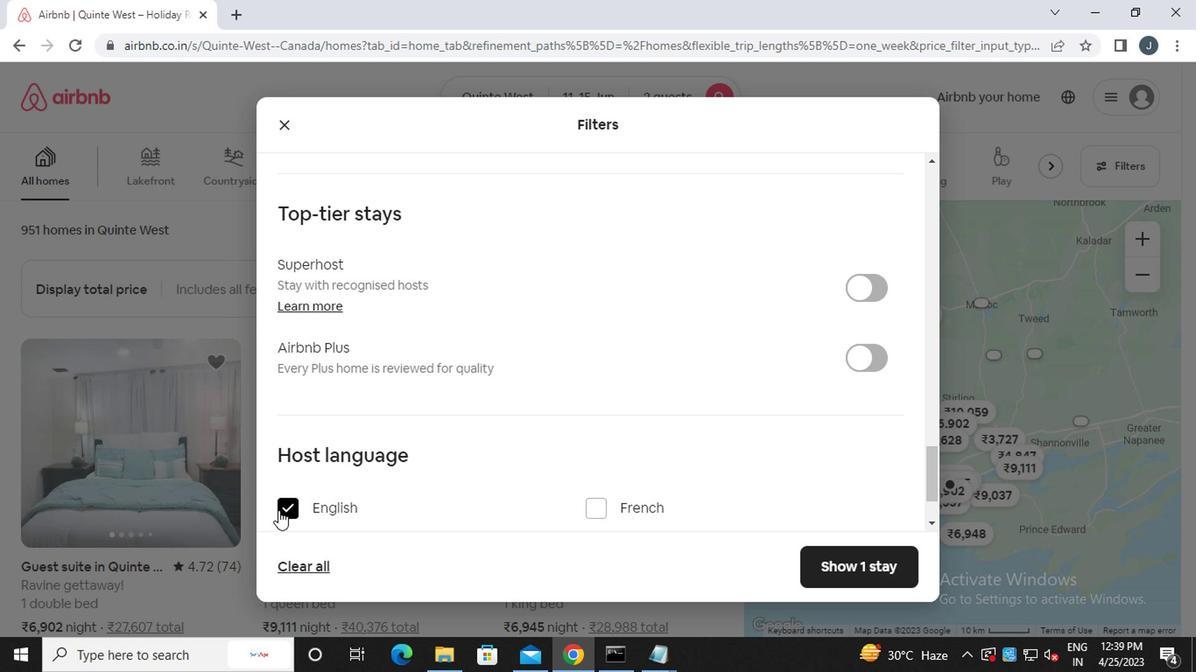
Action: Mouse scrolled (274, 511) with delta (0, 0)
Screenshot: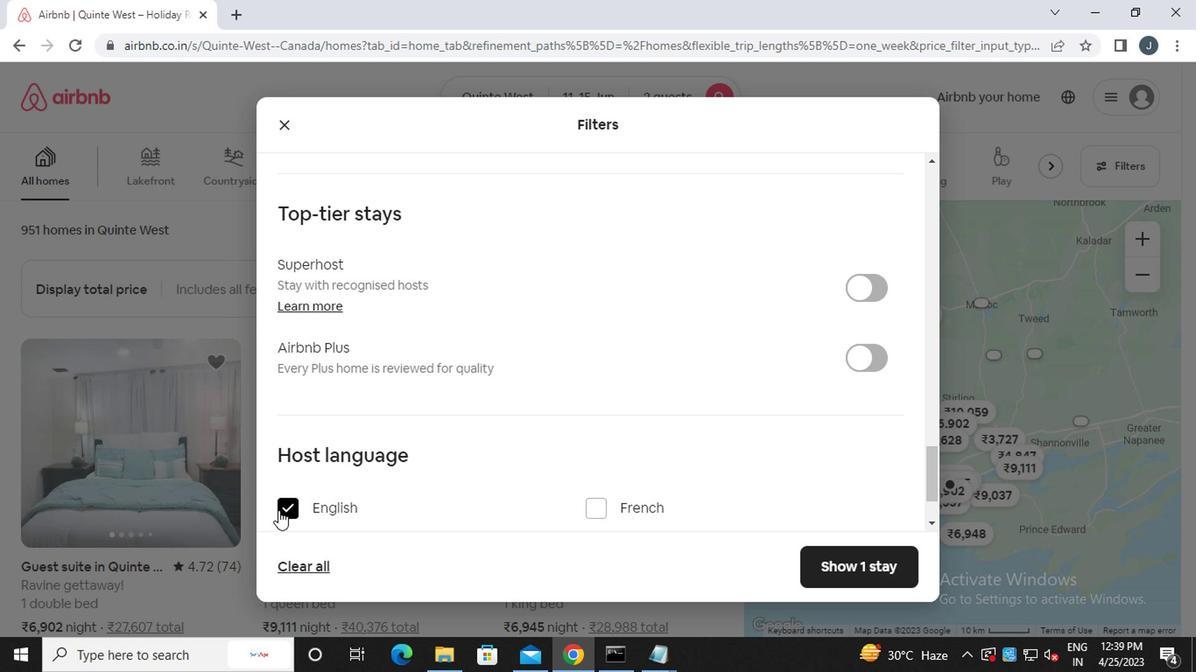 
Action: Mouse moved to (846, 575)
Screenshot: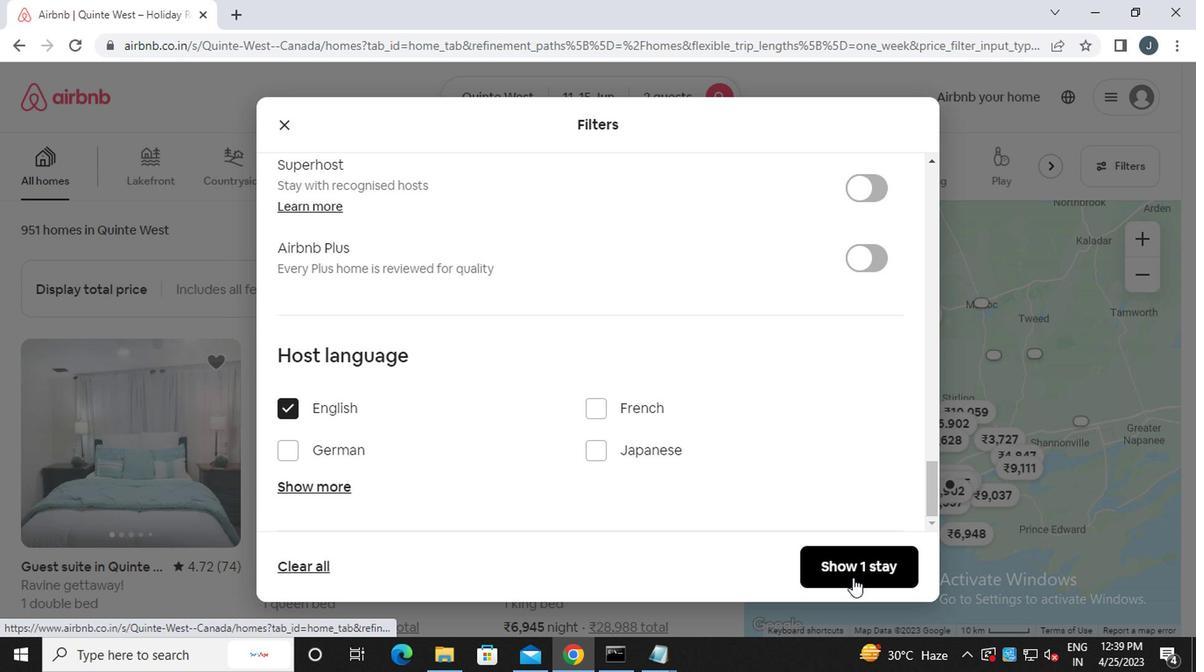 
Action: Mouse pressed left at (846, 575)
Screenshot: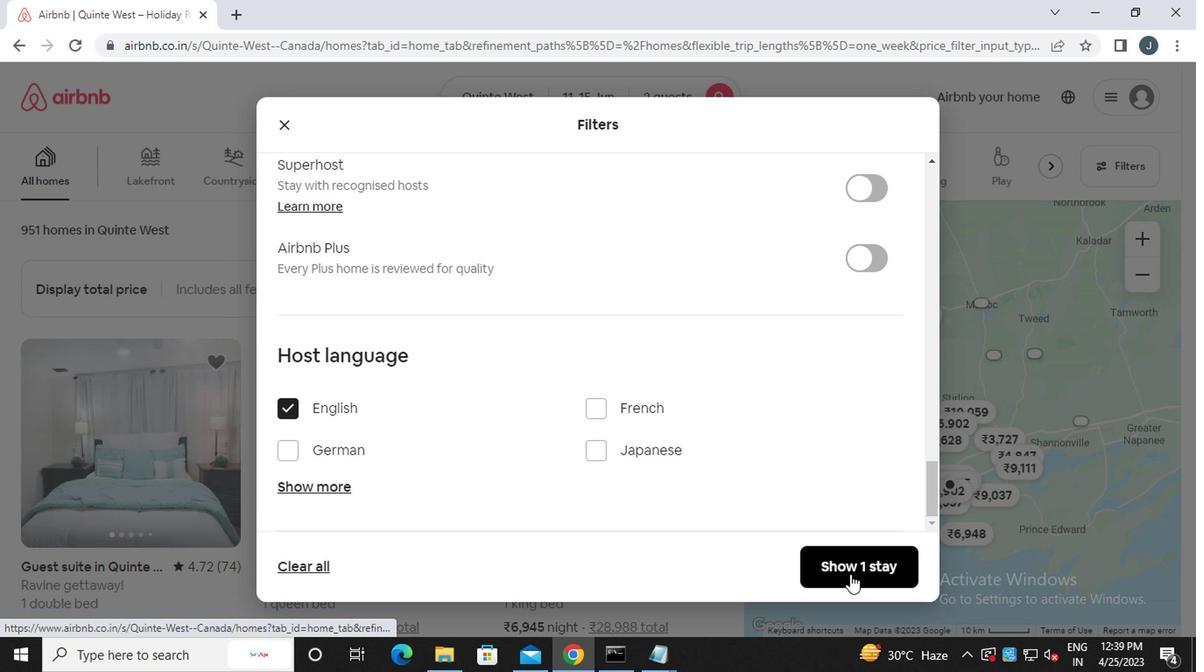 
Action: Mouse moved to (842, 568)
Screenshot: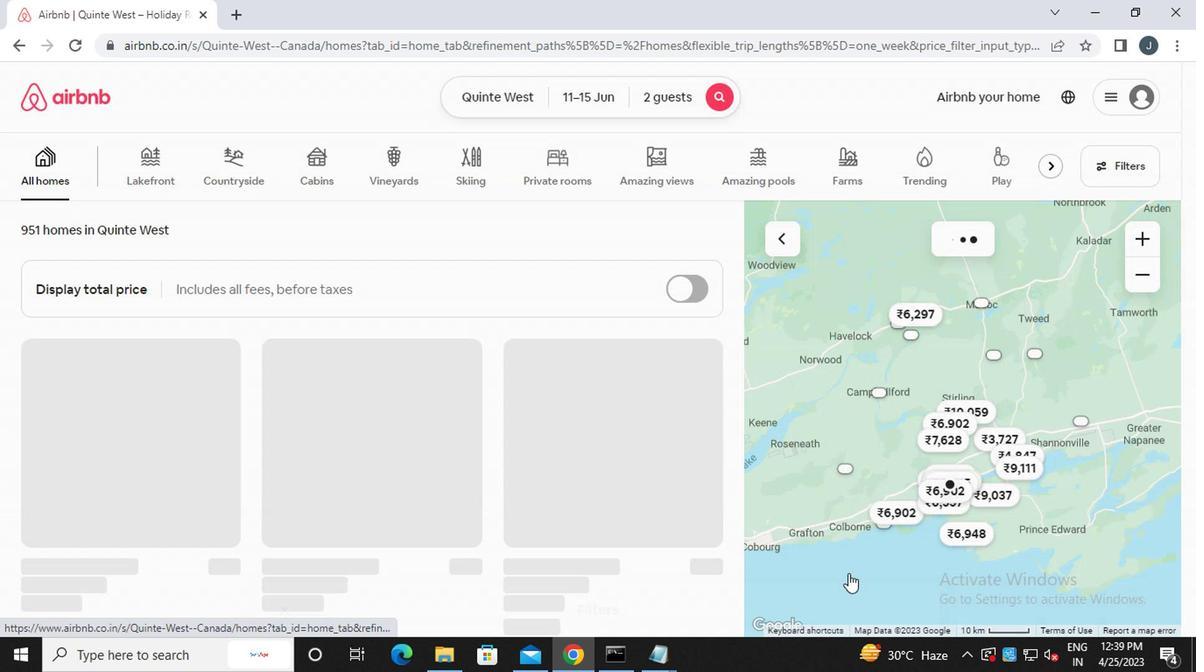
